 Task: Look for space in Knjazevac, Serbia from 5th June, 2023 to 16th June, 2023 for 2 adults in price range Rs.7000 to Rs.15000. Place can be entire place with 1  bedroom having 1 bed and 1 bathroom. Property type can be house, flat, guest house, hotel. Booking option can be shelf check-in. Required host language is English.
Action: Mouse moved to (481, 96)
Screenshot: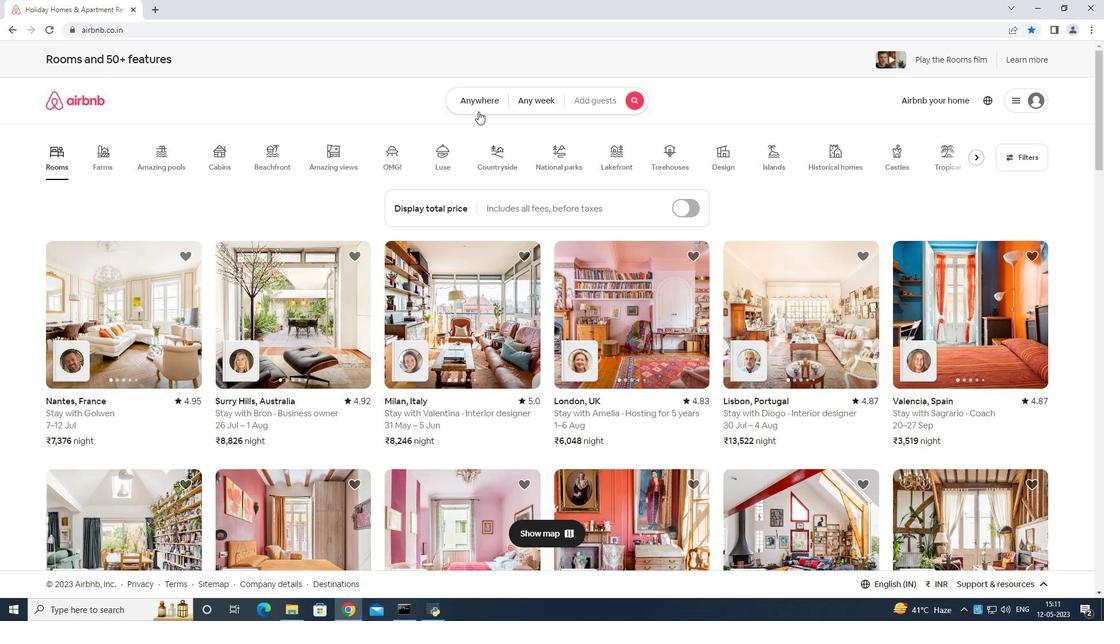 
Action: Mouse pressed left at (481, 96)
Screenshot: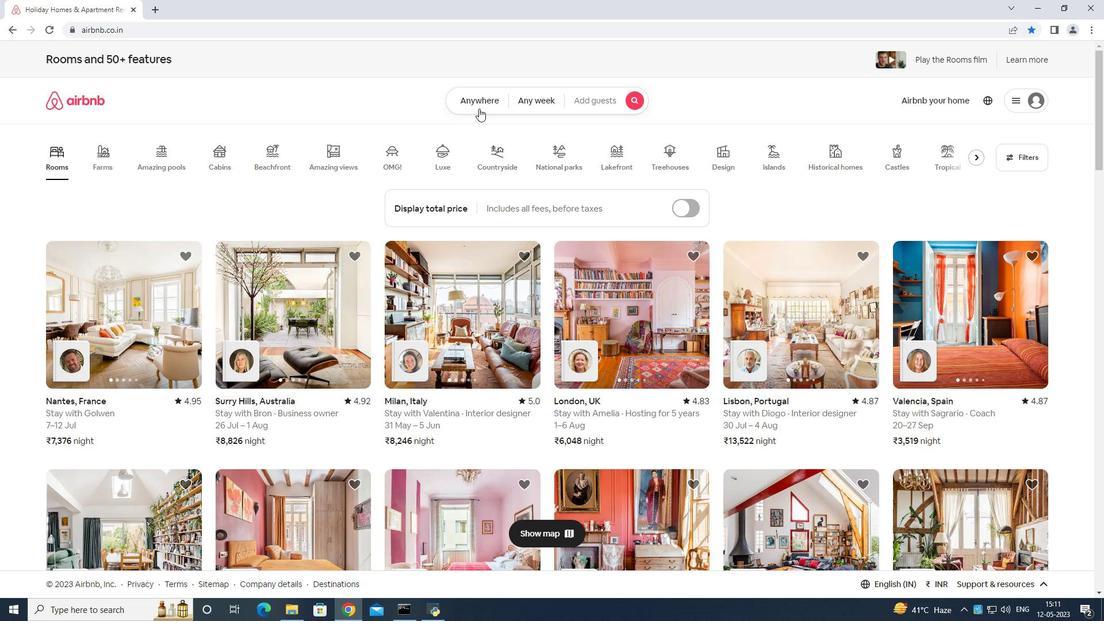 
Action: Mouse moved to (455, 143)
Screenshot: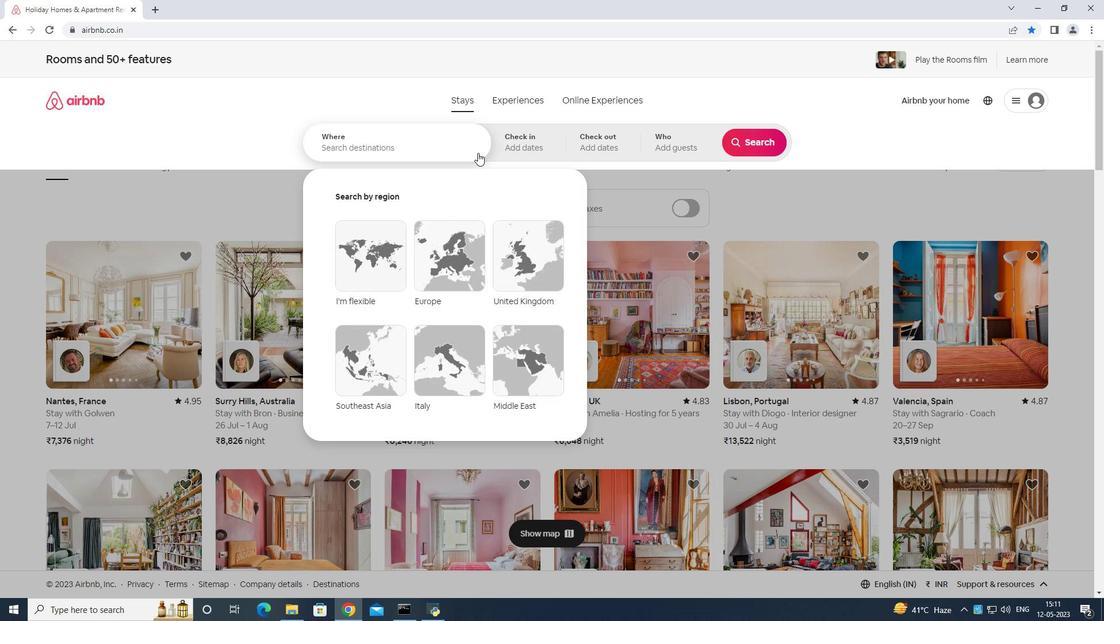 
Action: Mouse pressed left at (455, 143)
Screenshot: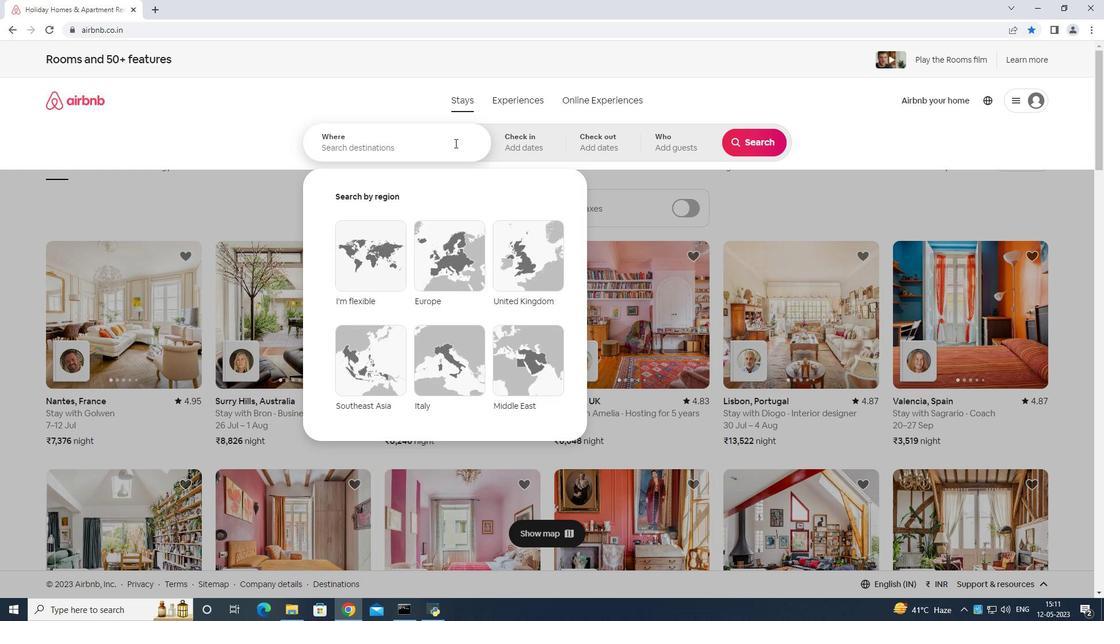 
Action: Mouse moved to (454, 142)
Screenshot: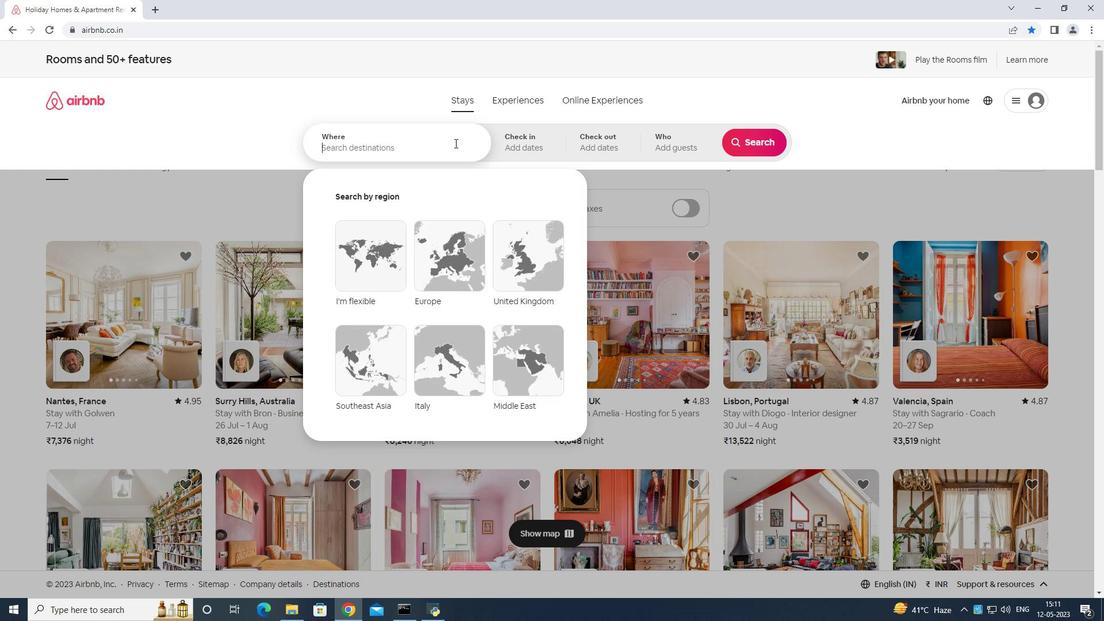 
Action: Key pressed <Key.shift>Kna<Key.backspace>jazec<Key.backspace>vak<Key.space>serbia<Key.enter>
Screenshot: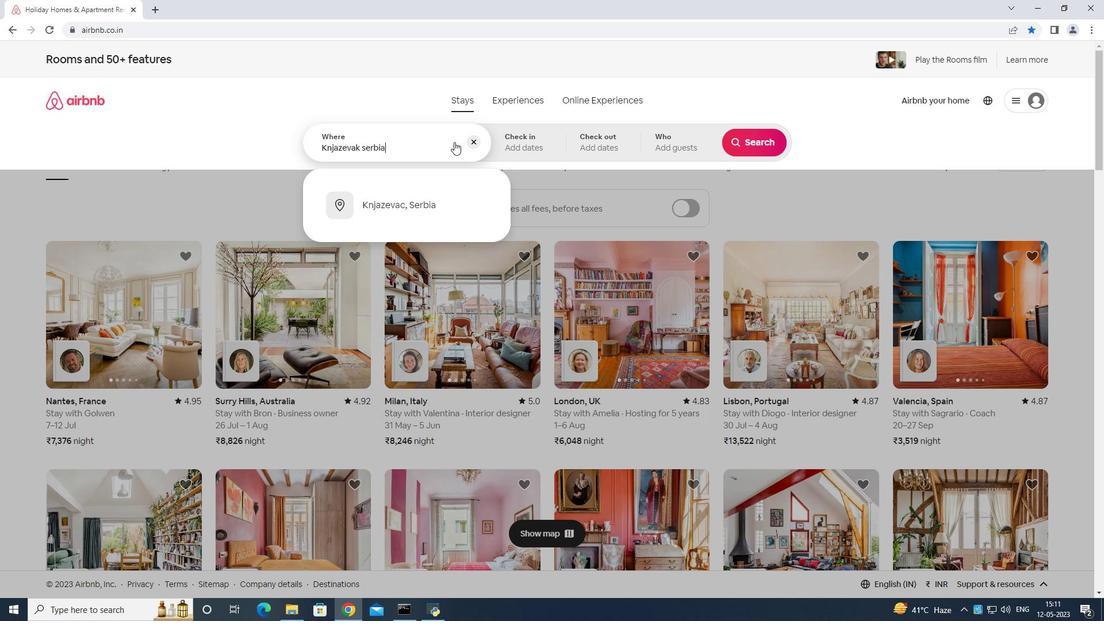 
Action: Mouse moved to (603, 309)
Screenshot: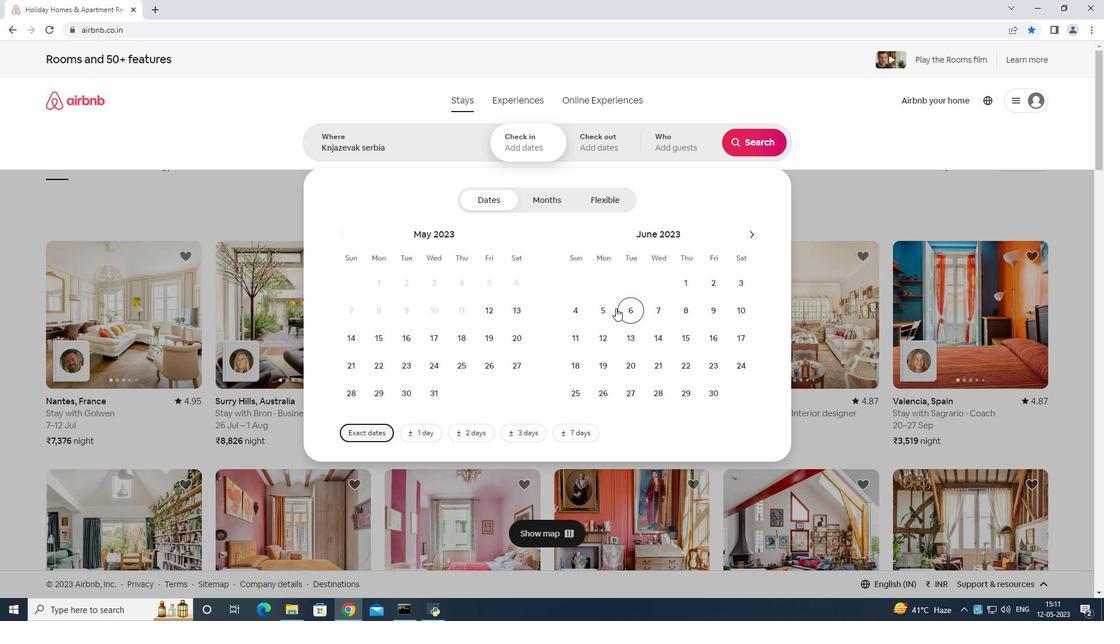 
Action: Mouse pressed left at (603, 309)
Screenshot: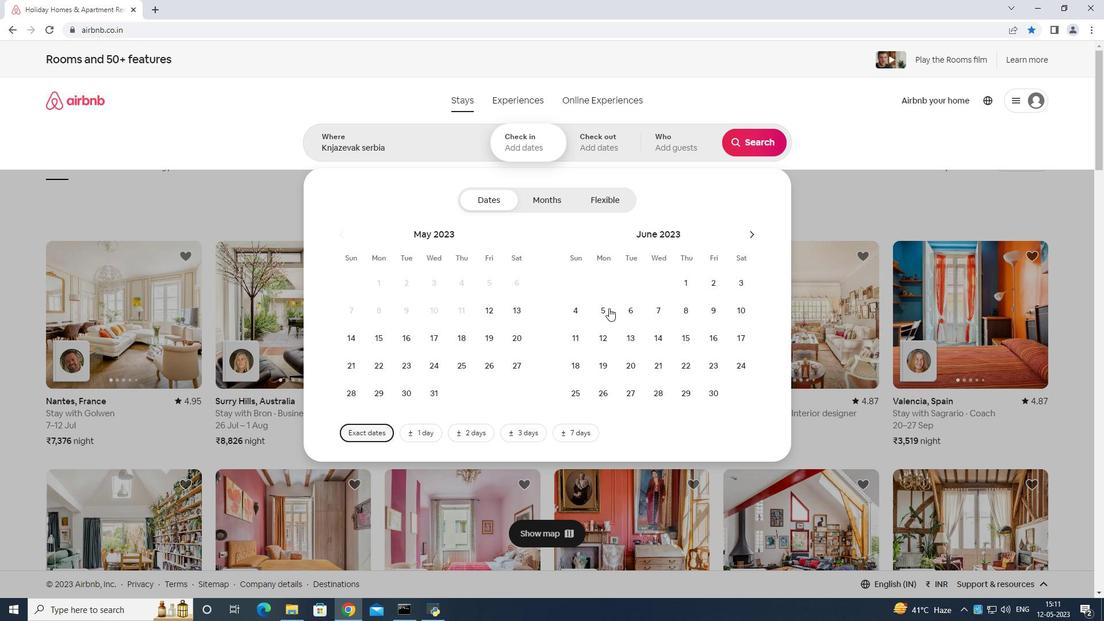 
Action: Mouse moved to (715, 333)
Screenshot: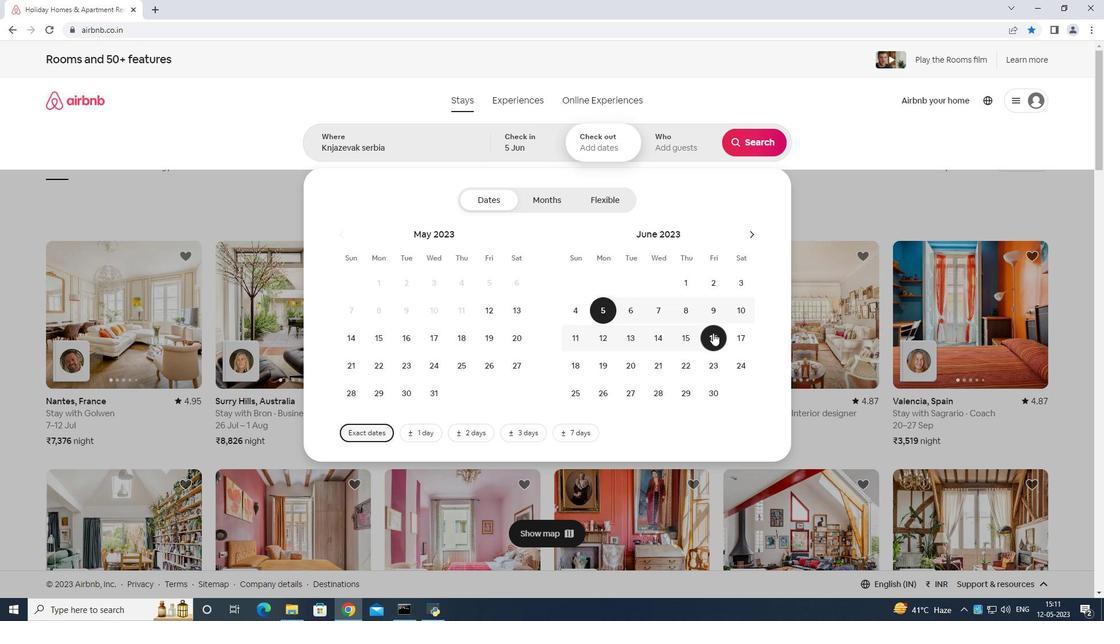 
Action: Mouse pressed left at (715, 333)
Screenshot: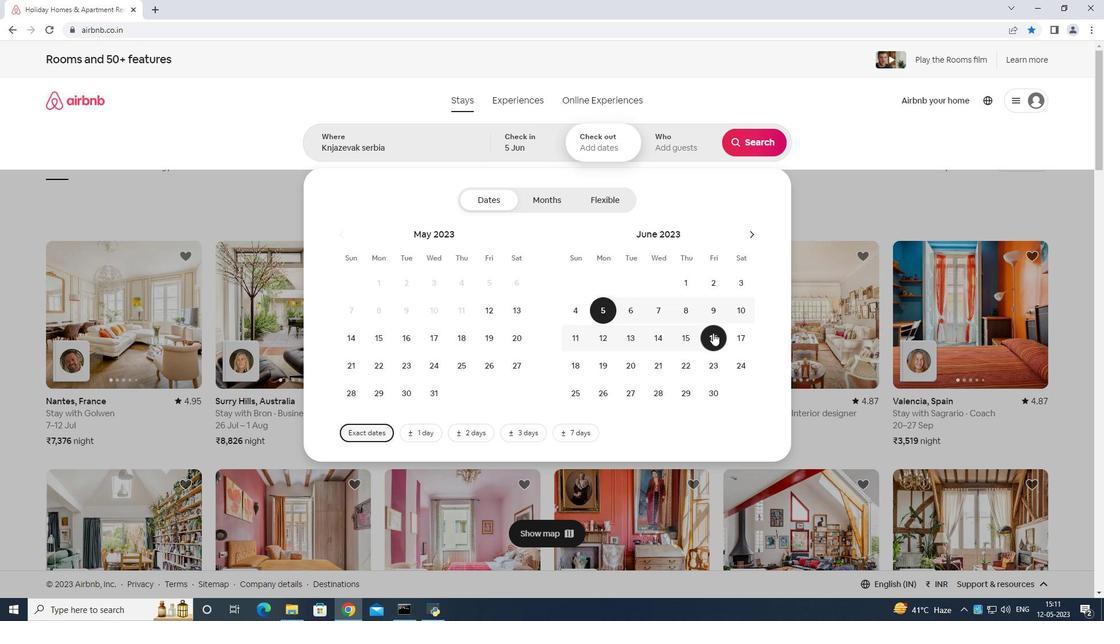 
Action: Mouse moved to (679, 140)
Screenshot: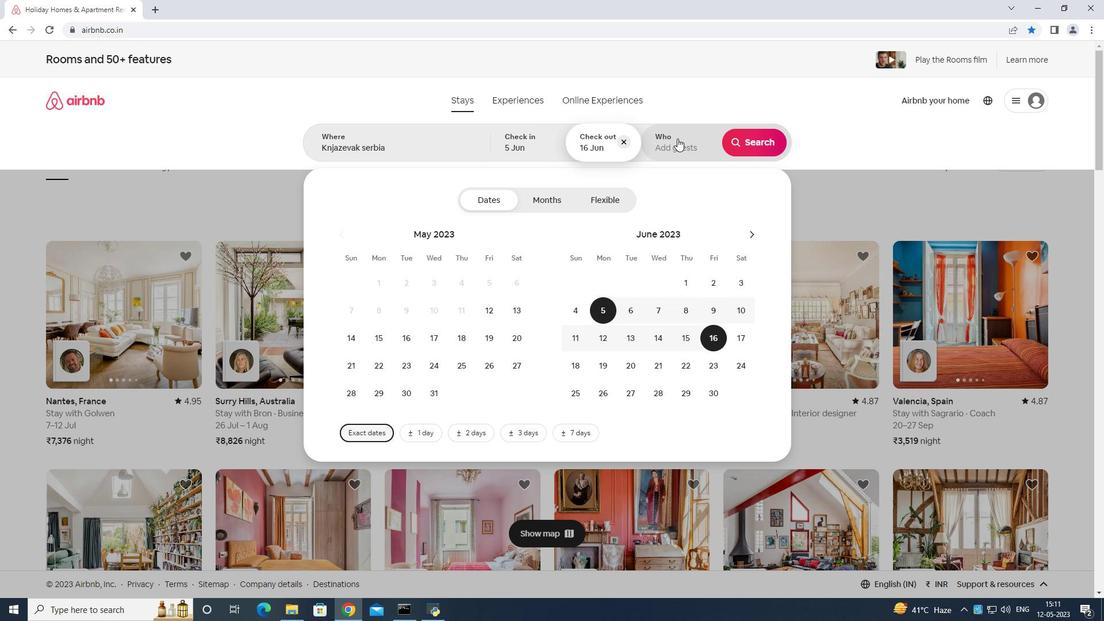 
Action: Mouse pressed left at (679, 140)
Screenshot: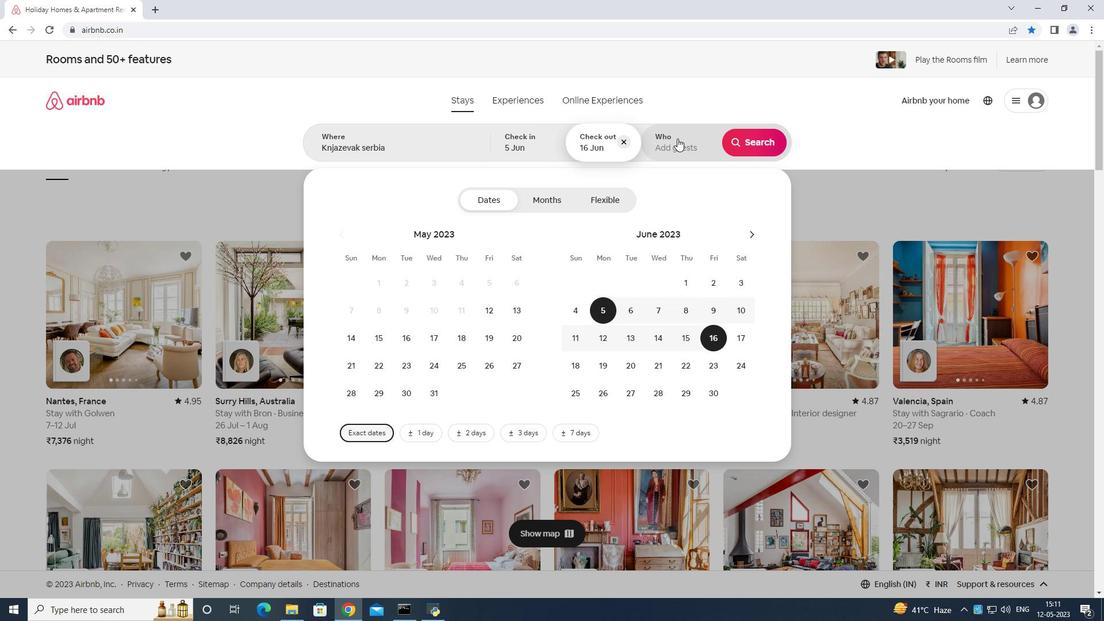 
Action: Mouse moved to (763, 205)
Screenshot: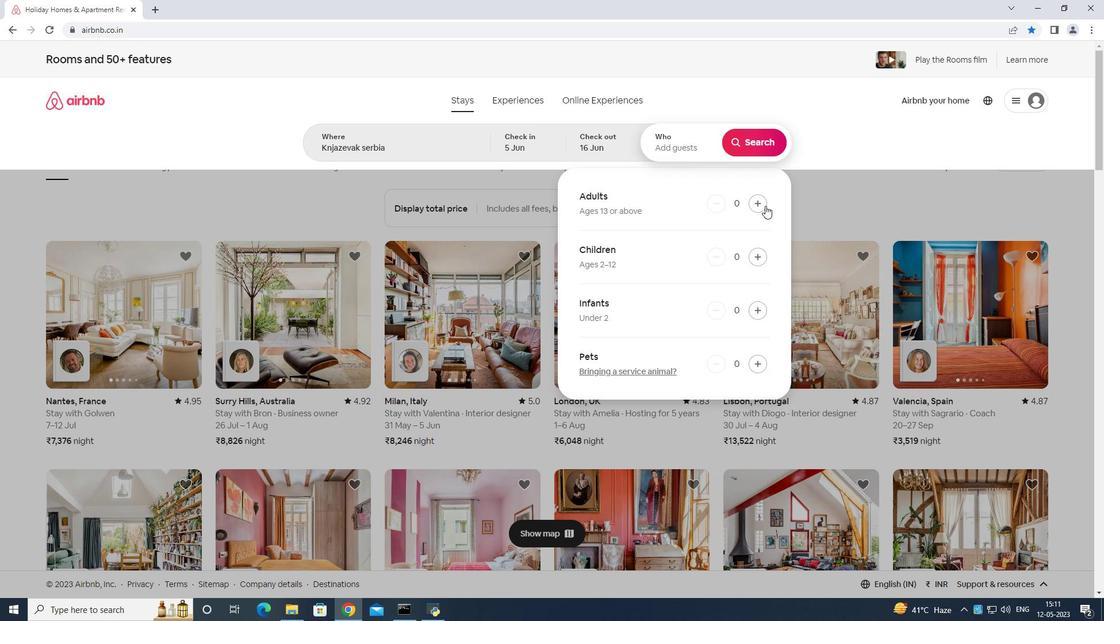 
Action: Mouse pressed left at (763, 205)
Screenshot: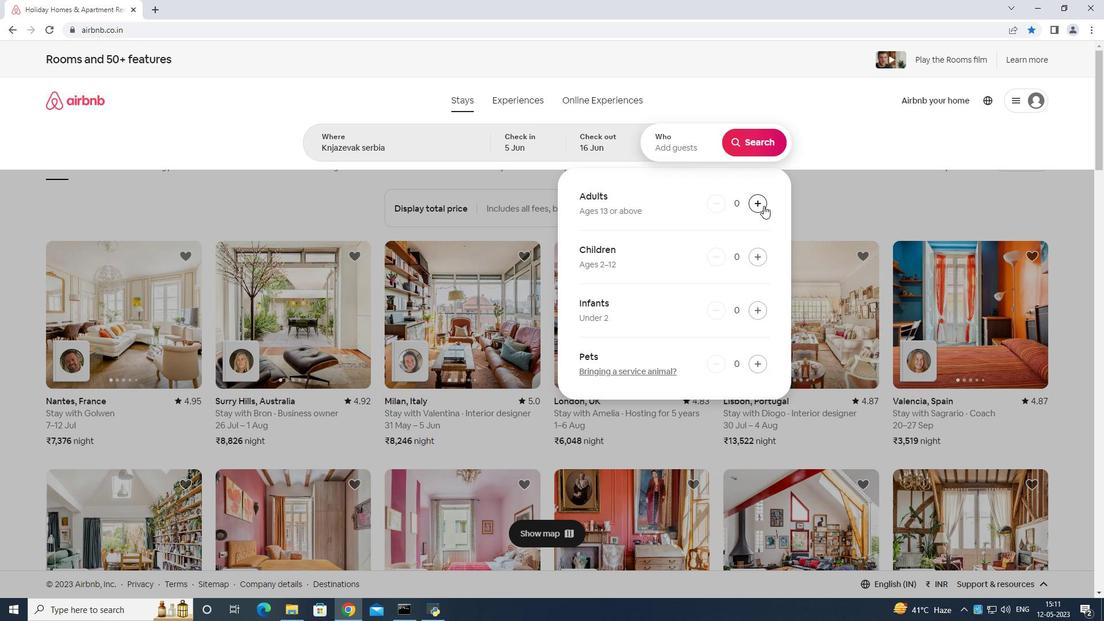 
Action: Mouse moved to (759, 202)
Screenshot: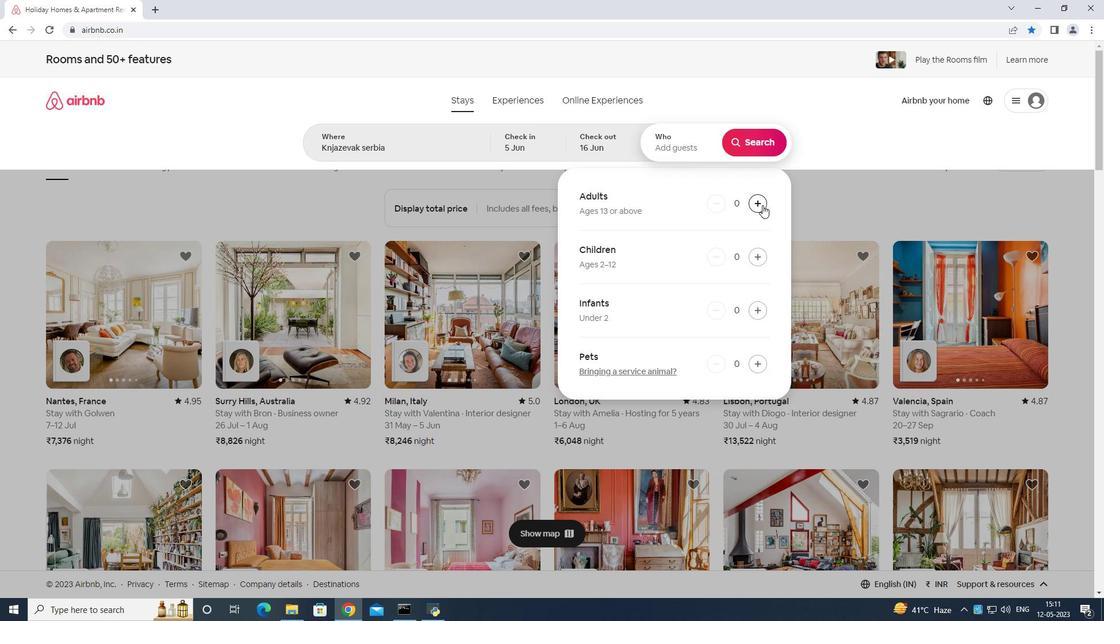 
Action: Mouse pressed left at (759, 202)
Screenshot: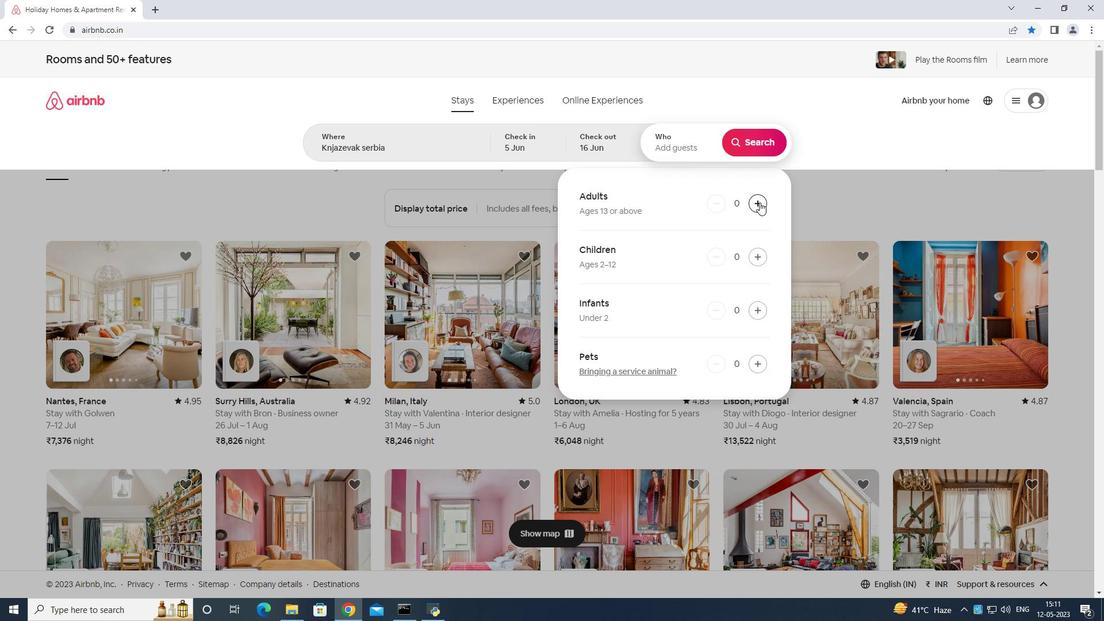 
Action: Mouse moved to (744, 141)
Screenshot: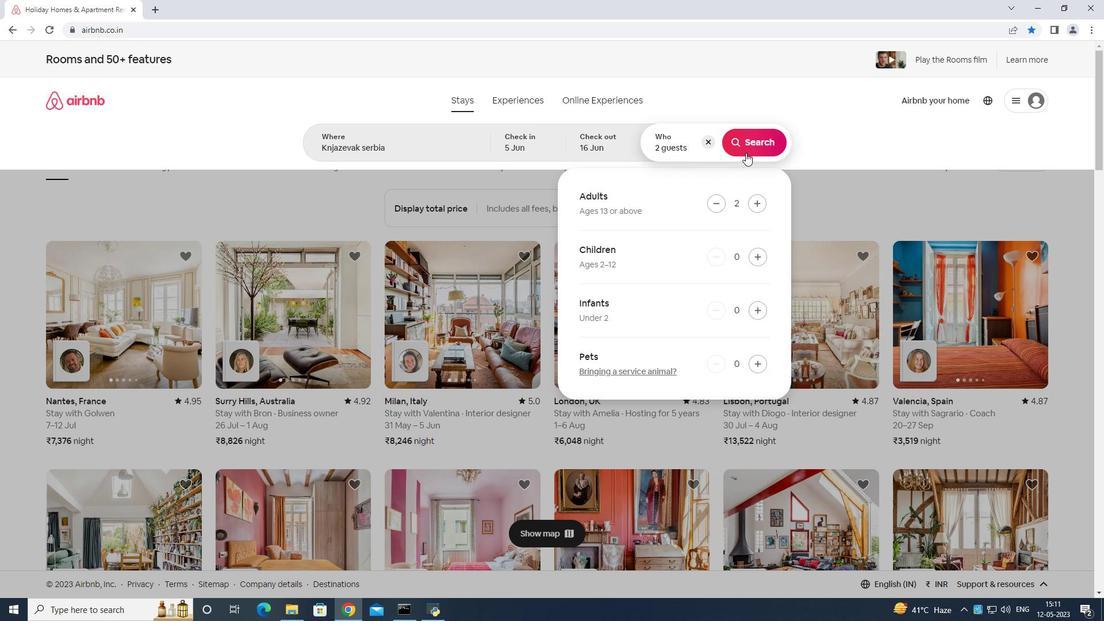 
Action: Mouse pressed left at (744, 141)
Screenshot: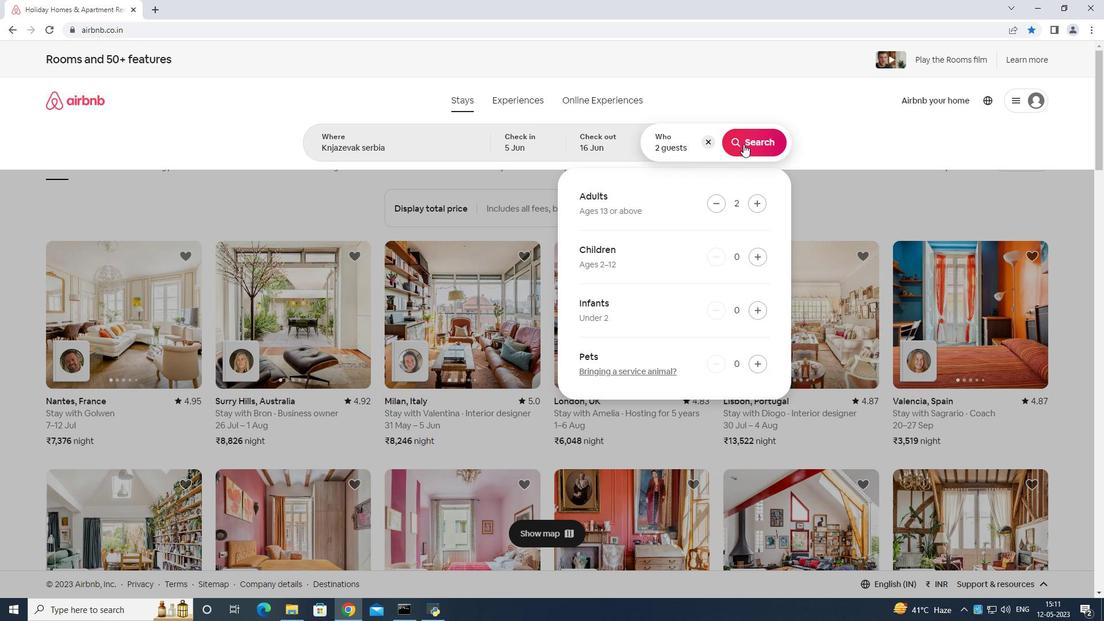 
Action: Mouse moved to (1033, 107)
Screenshot: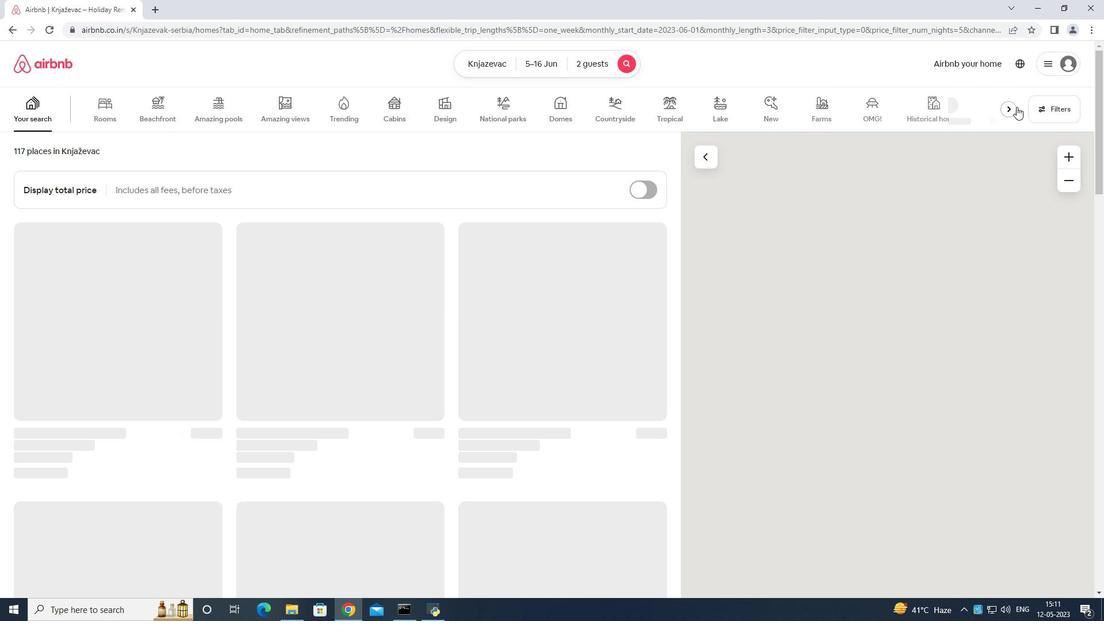 
Action: Mouse pressed left at (1033, 107)
Screenshot: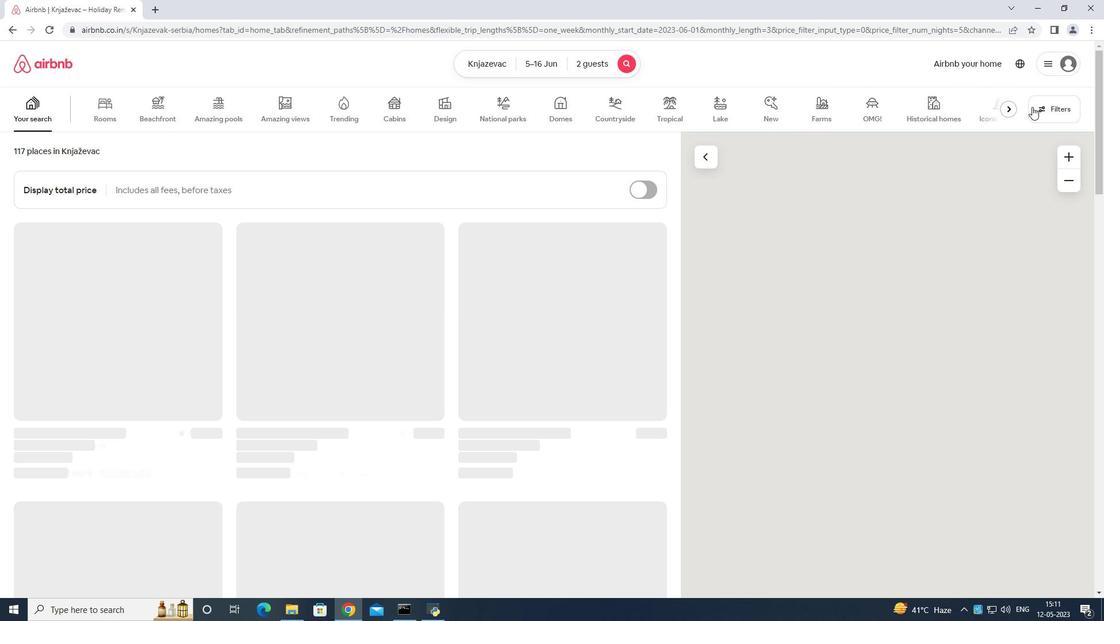 
Action: Mouse moved to (436, 386)
Screenshot: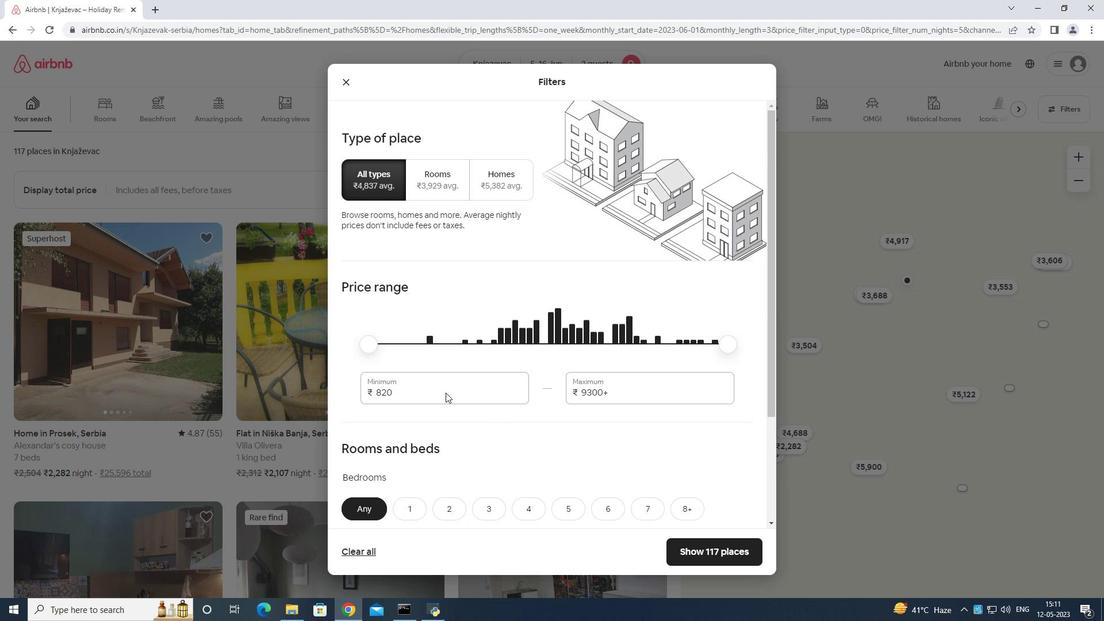 
Action: Mouse pressed left at (436, 386)
Screenshot: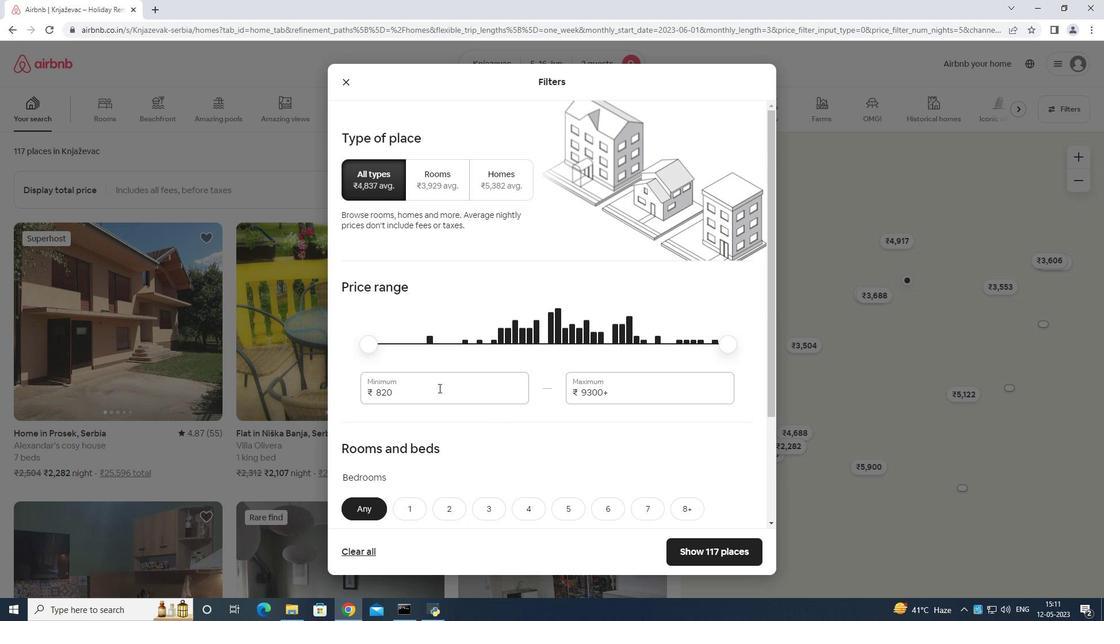 
Action: Mouse moved to (443, 373)
Screenshot: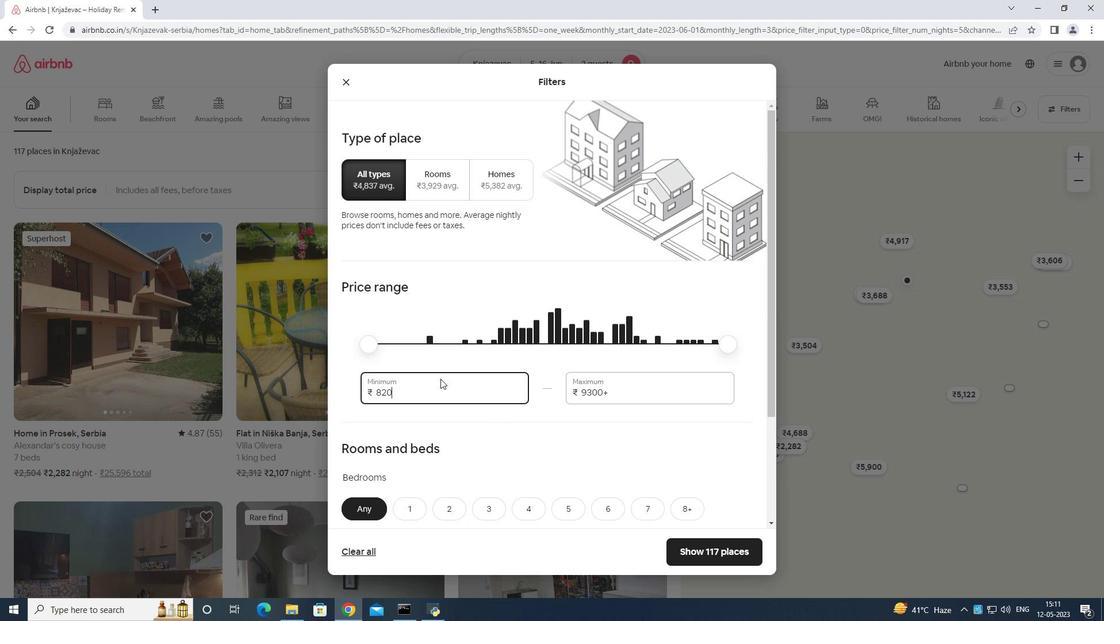 
Action: Key pressed <Key.backspace>
Screenshot: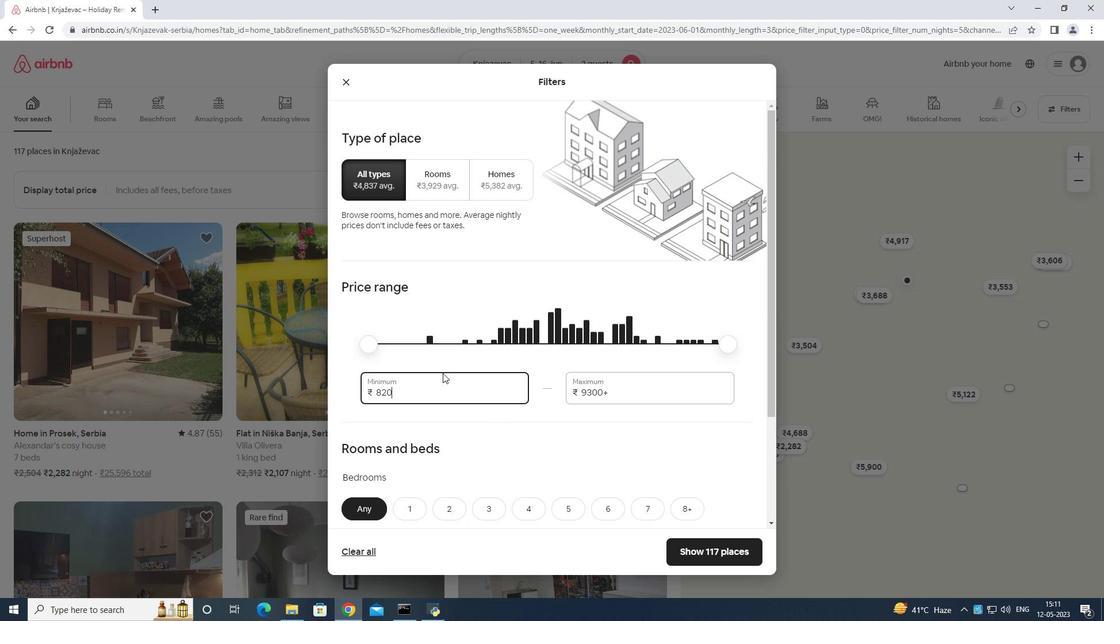 
Action: Mouse moved to (443, 373)
Screenshot: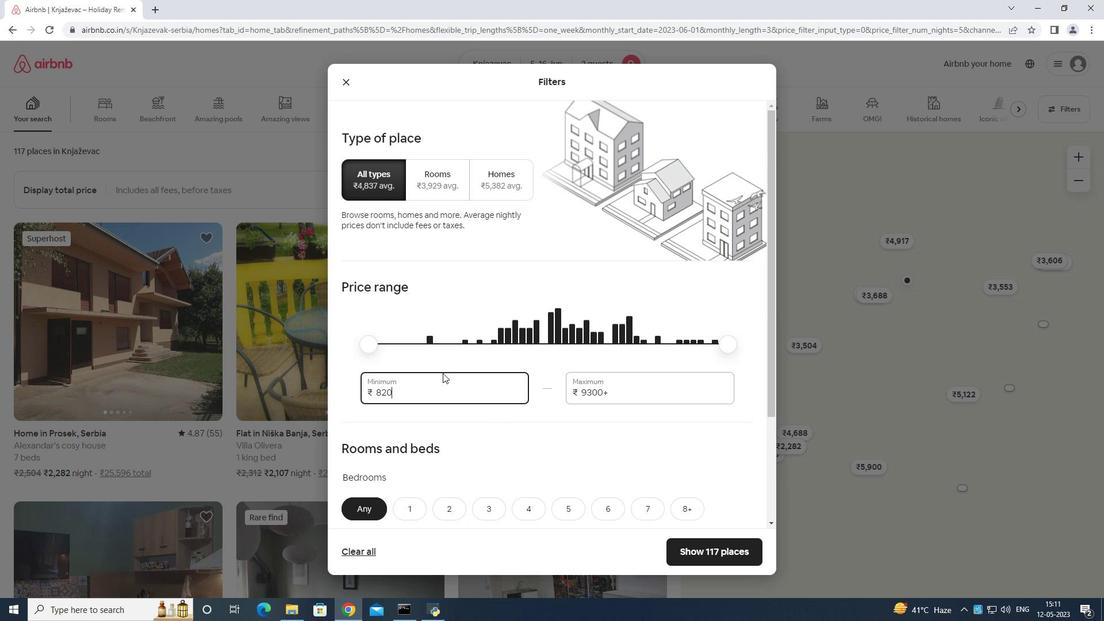 
Action: Key pressed <Key.backspace><Key.backspace><Key.backspace><Key.backspace><Key.backspace><Key.backspace><Key.backspace><Key.backspace><Key.backspace>7000
Screenshot: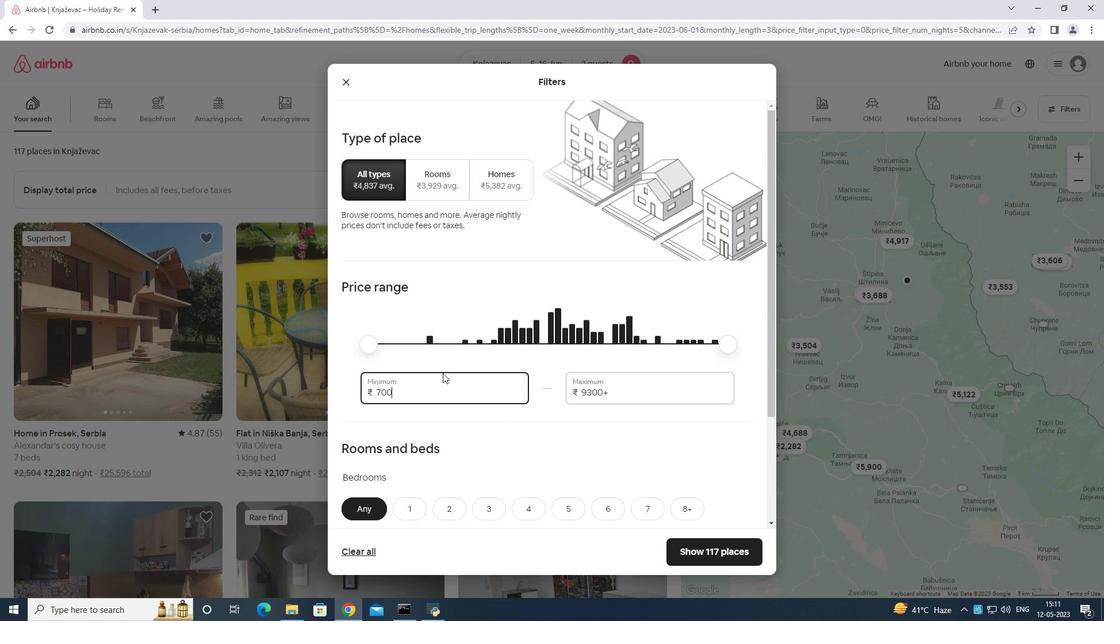 
Action: Mouse moved to (621, 375)
Screenshot: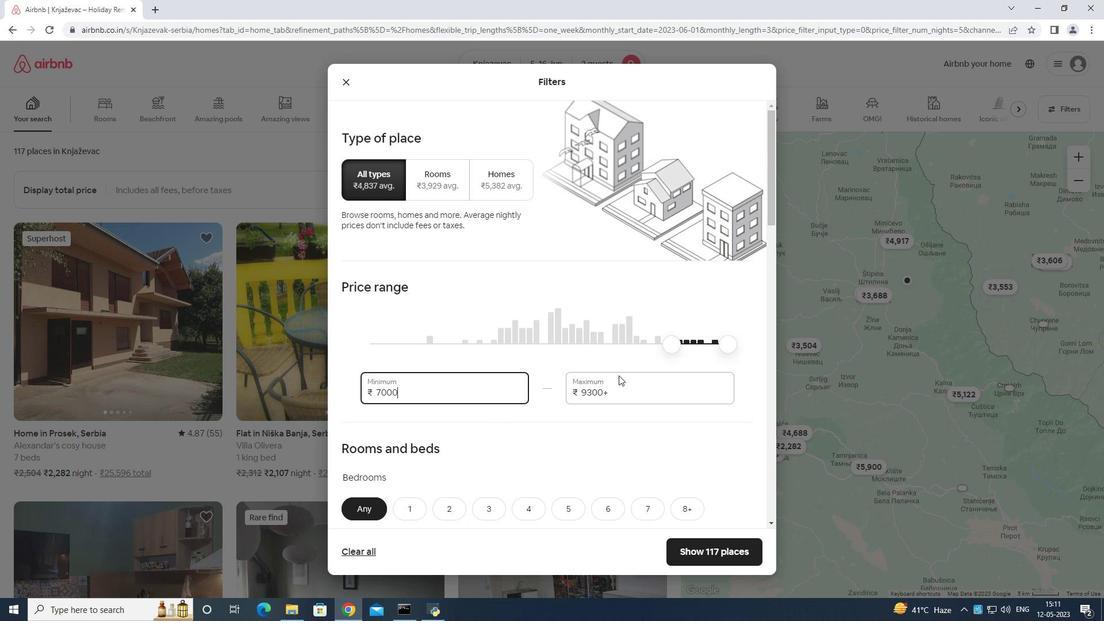 
Action: Mouse pressed left at (621, 375)
Screenshot: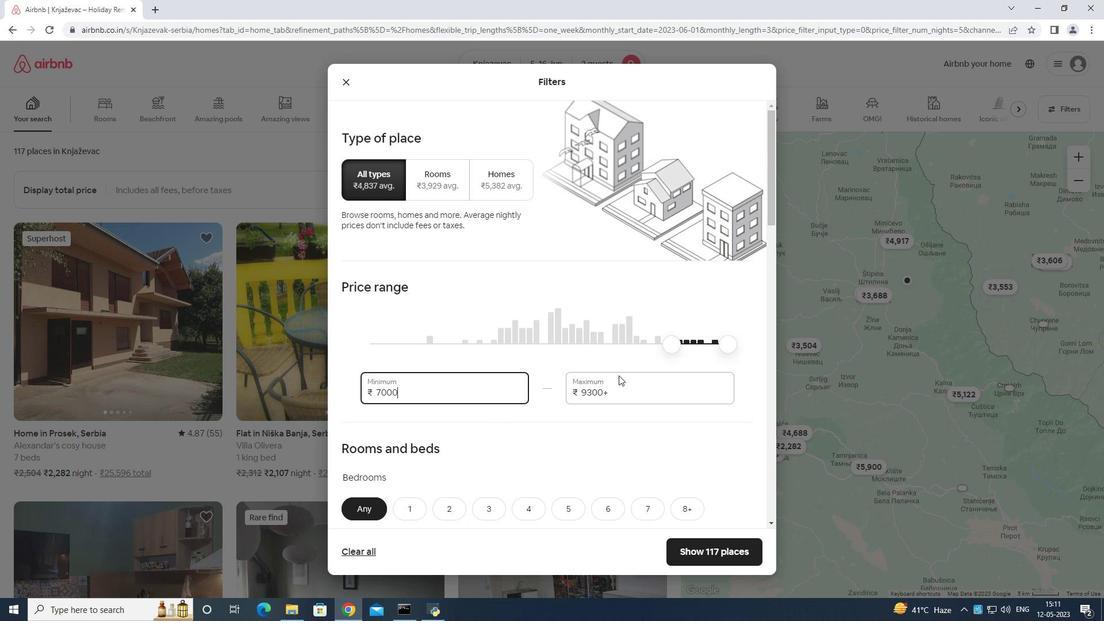 
Action: Mouse moved to (622, 375)
Screenshot: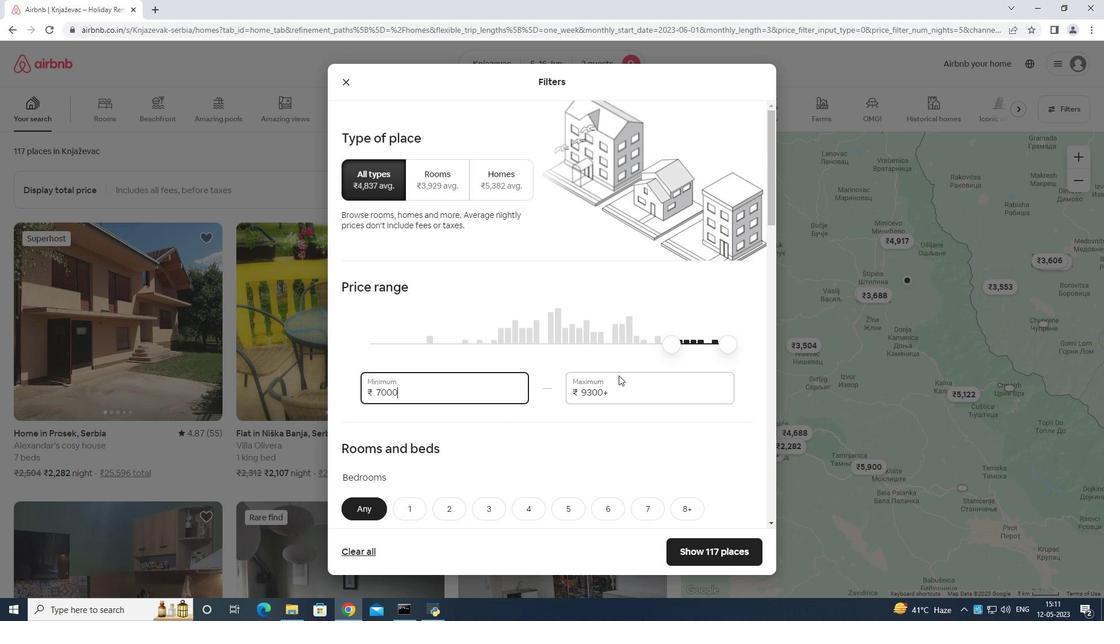 
Action: Key pressed <Key.backspace><Key.backspace><Key.backspace><Key.backspace><Key.backspace><Key.backspace><Key.backspace><Key.backspace><Key.backspace><Key.backspace><Key.backspace><Key.backspace><Key.backspace>15000
Screenshot: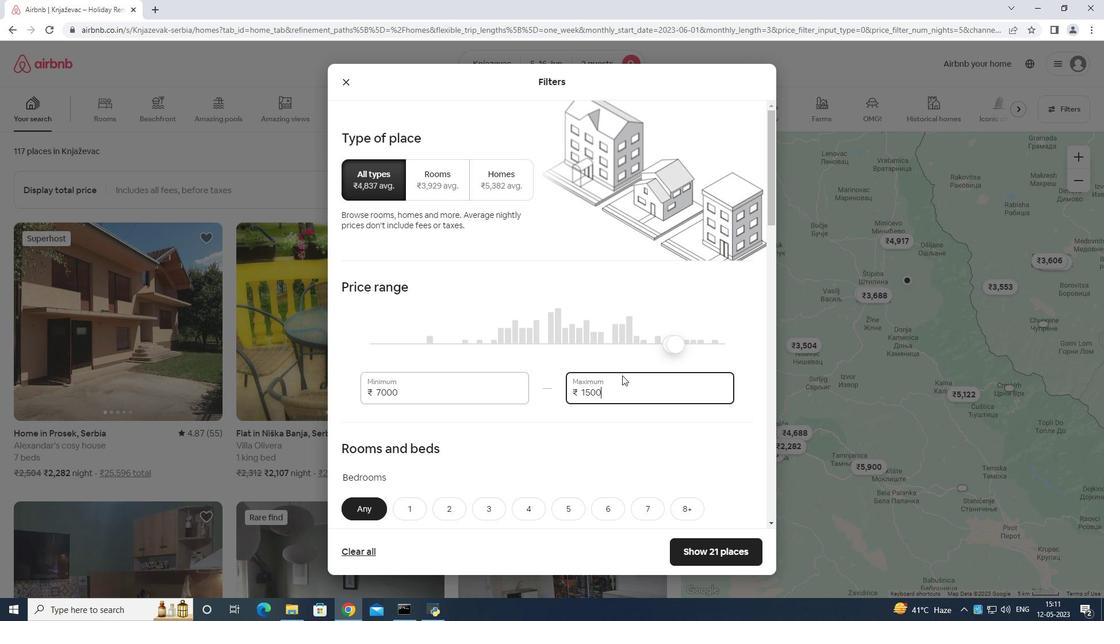 
Action: Mouse moved to (626, 377)
Screenshot: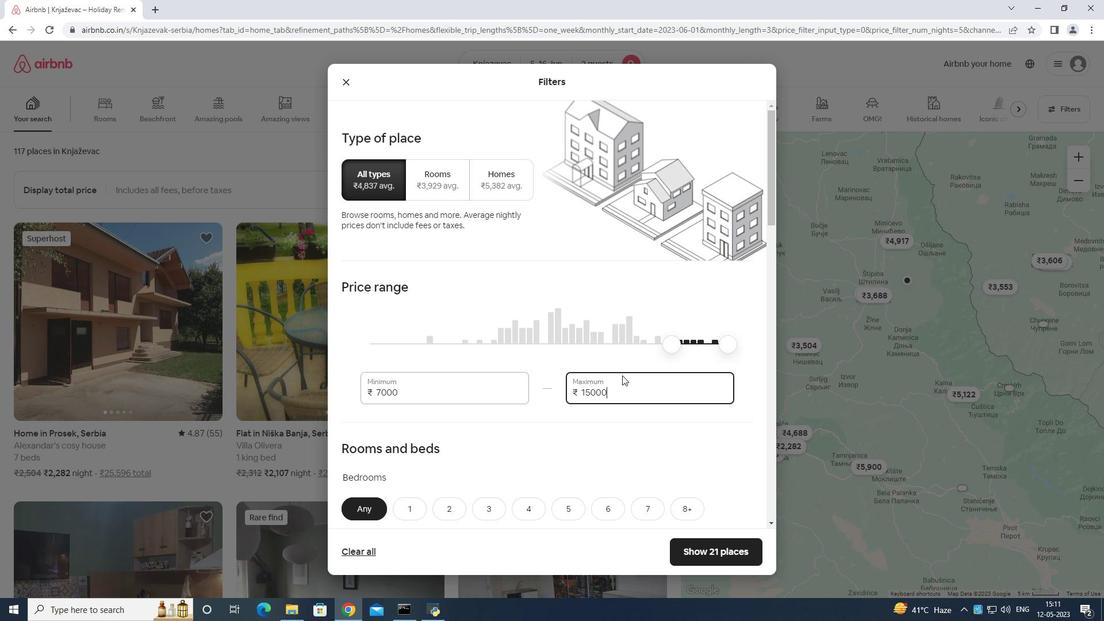 
Action: Mouse scrolled (626, 376) with delta (0, 0)
Screenshot: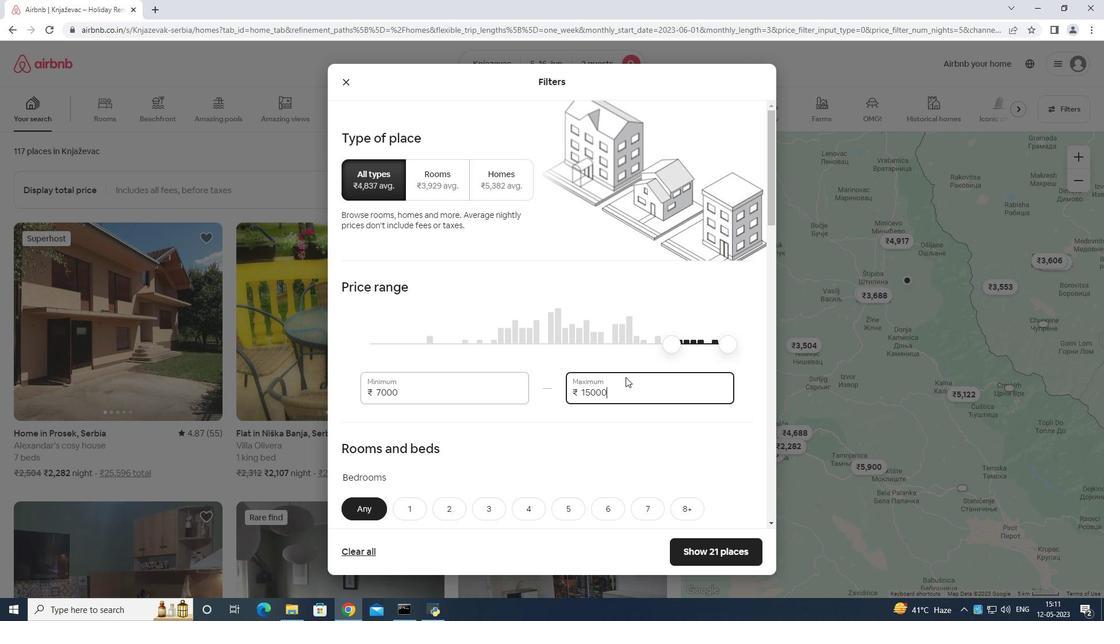 
Action: Mouse scrolled (626, 376) with delta (0, 0)
Screenshot: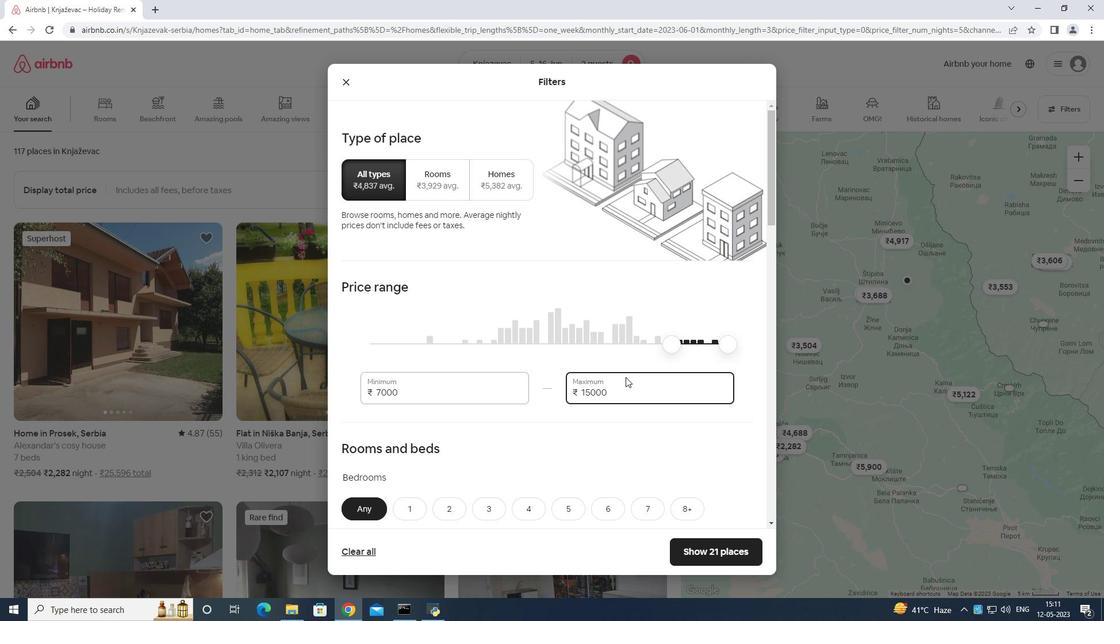 
Action: Mouse scrolled (626, 376) with delta (0, 0)
Screenshot: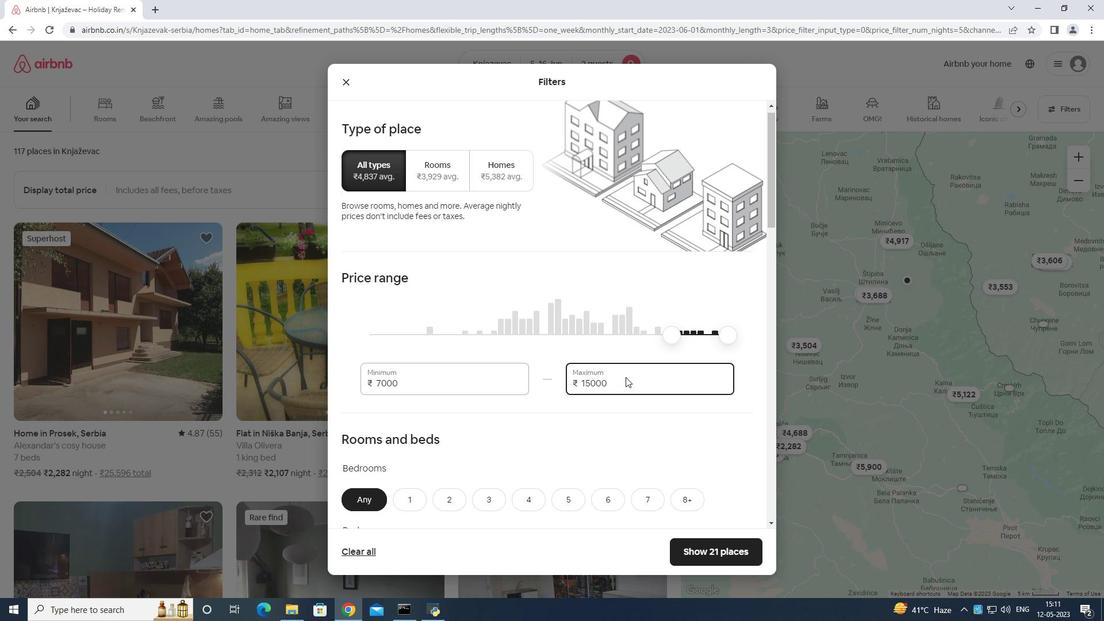 
Action: Mouse scrolled (626, 376) with delta (0, 0)
Screenshot: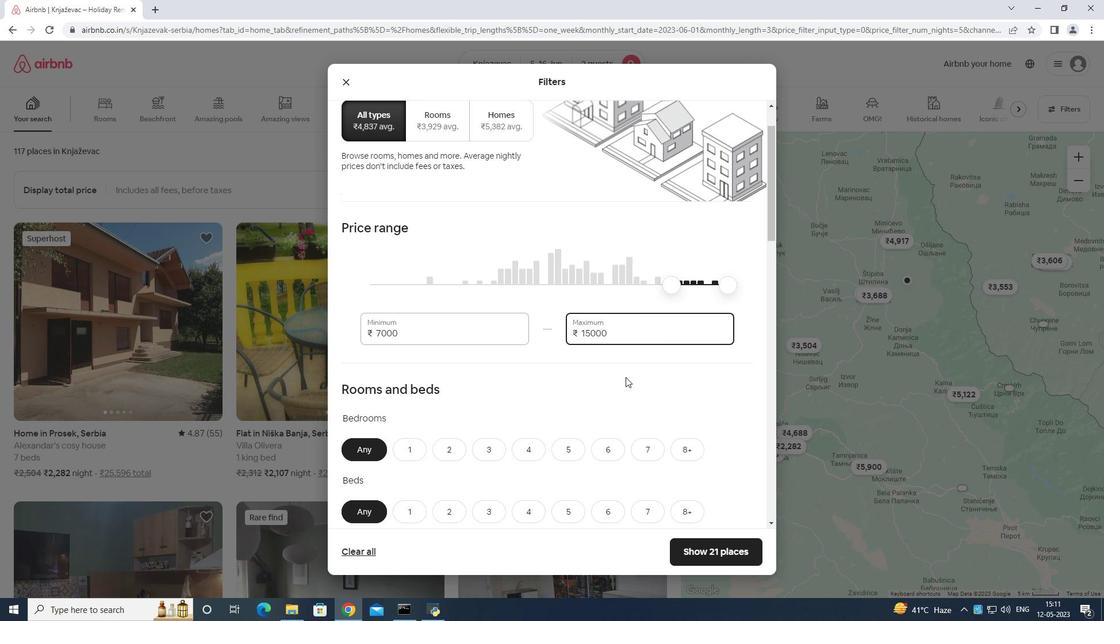 
Action: Mouse moved to (407, 276)
Screenshot: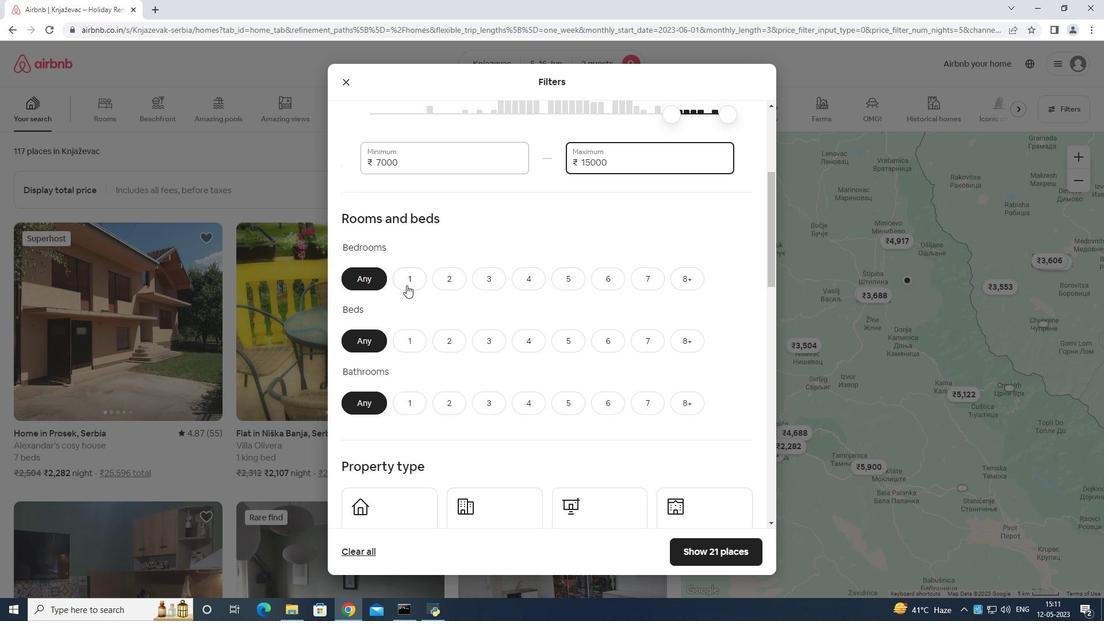 
Action: Mouse pressed left at (407, 276)
Screenshot: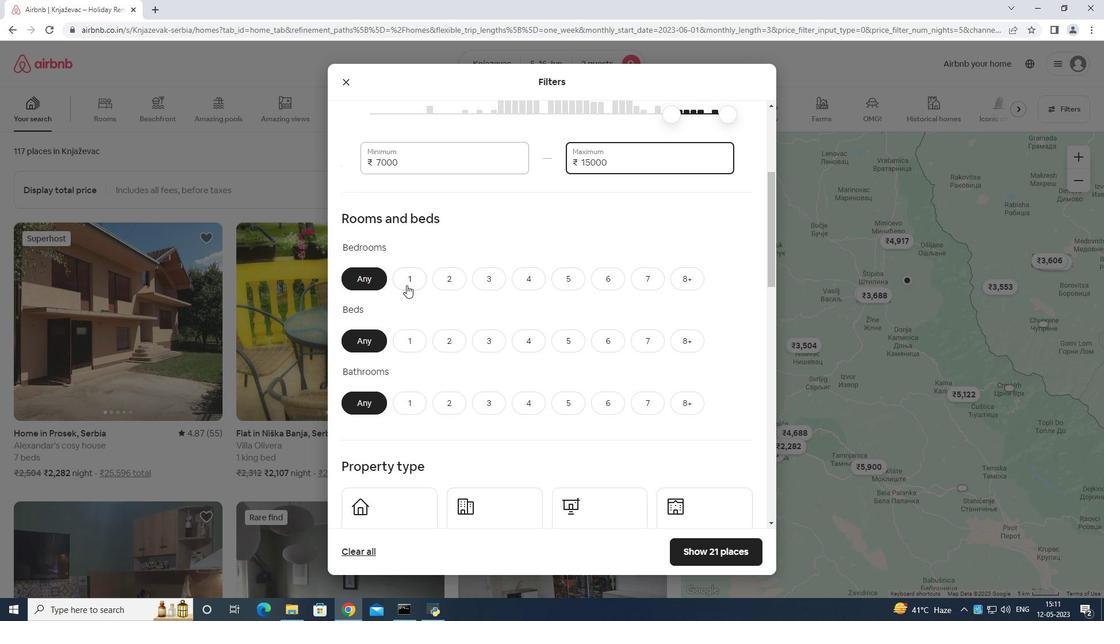 
Action: Mouse moved to (416, 336)
Screenshot: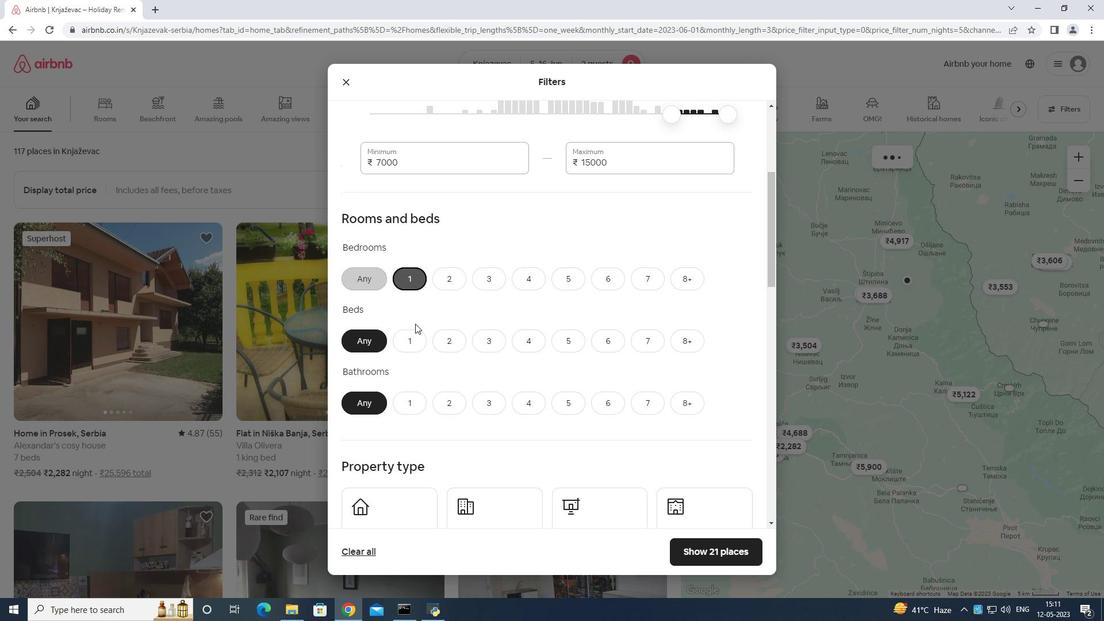 
Action: Mouse pressed left at (416, 336)
Screenshot: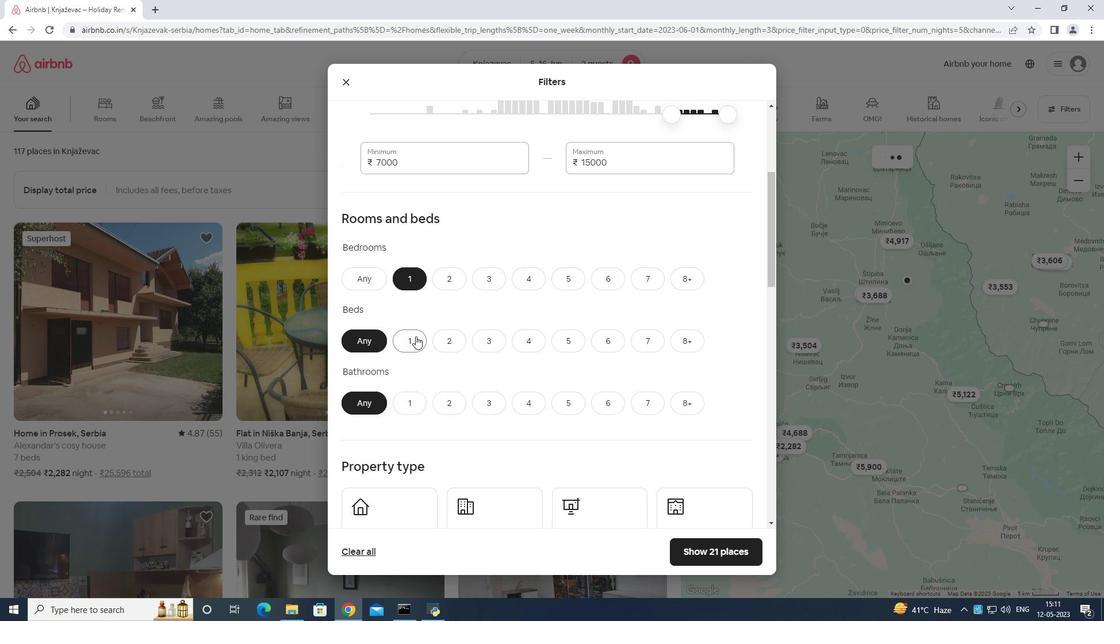 
Action: Mouse moved to (406, 400)
Screenshot: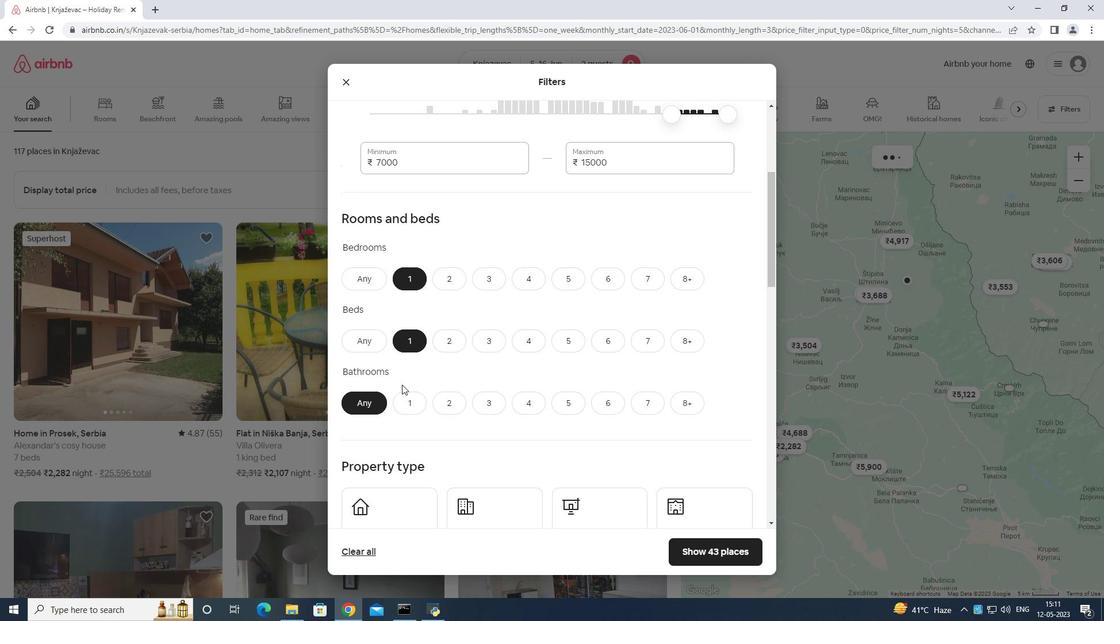 
Action: Mouse pressed left at (406, 400)
Screenshot: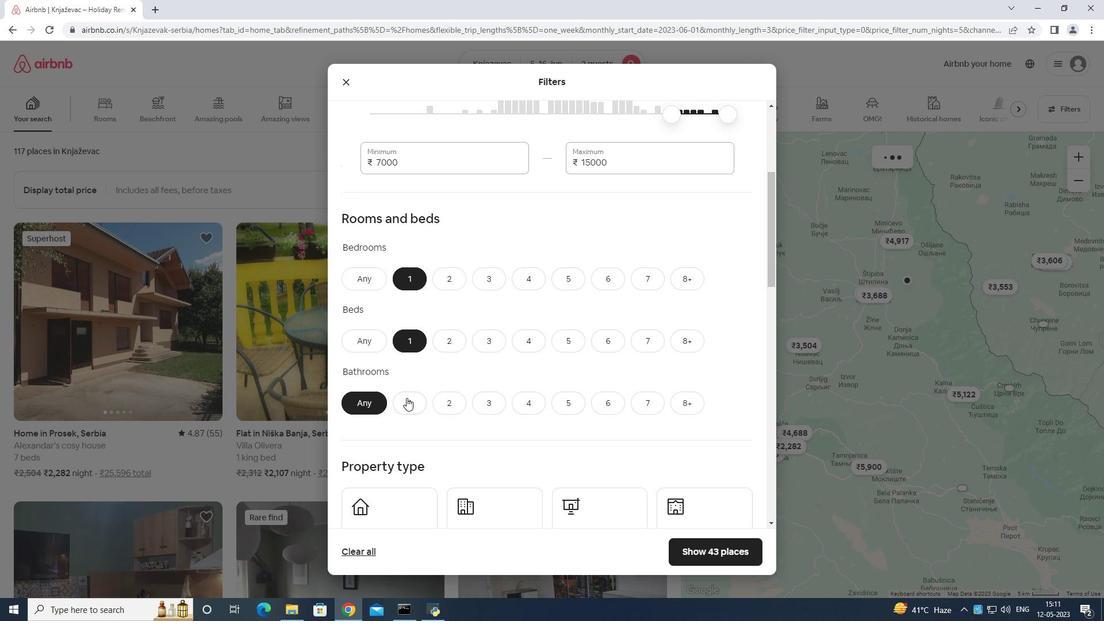 
Action: Mouse moved to (428, 375)
Screenshot: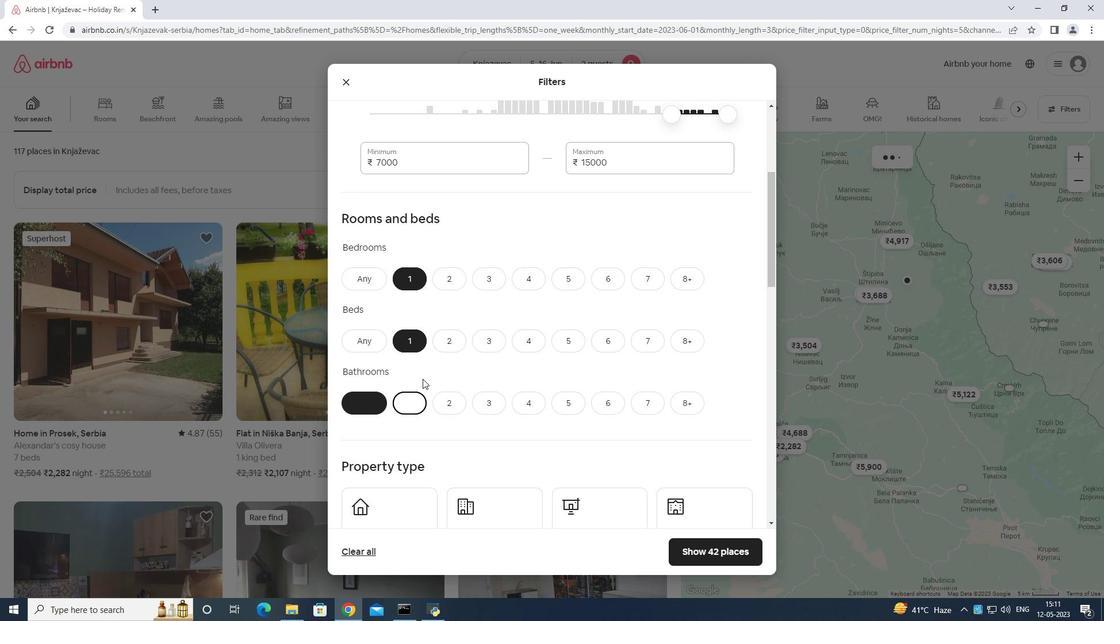 
Action: Mouse scrolled (428, 375) with delta (0, 0)
Screenshot: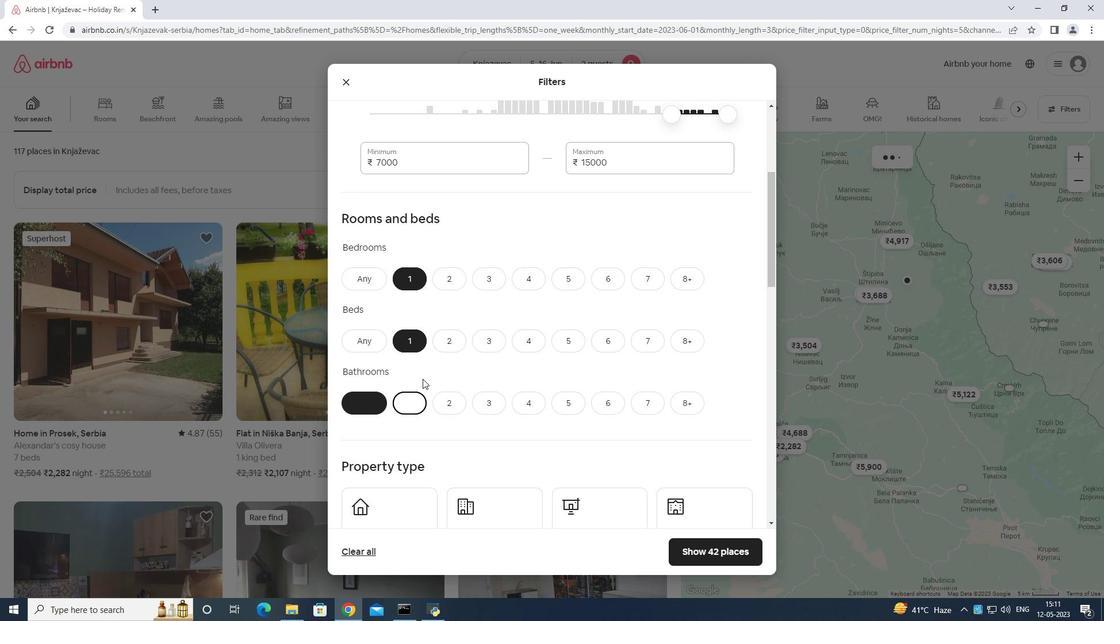 
Action: Mouse moved to (437, 372)
Screenshot: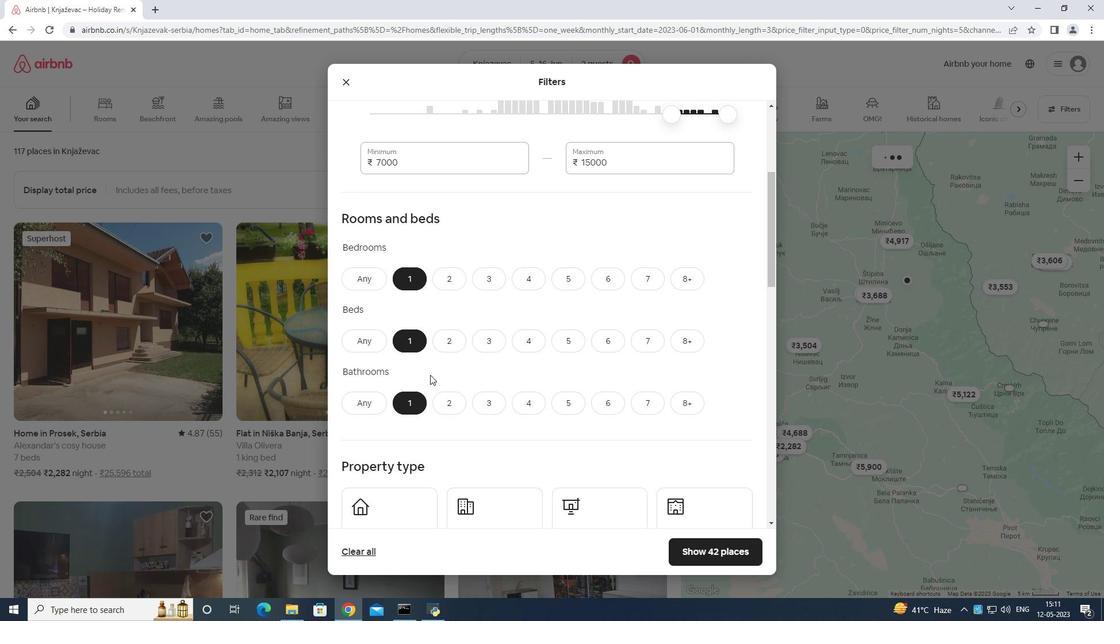 
Action: Mouse scrolled (436, 371) with delta (0, 0)
Screenshot: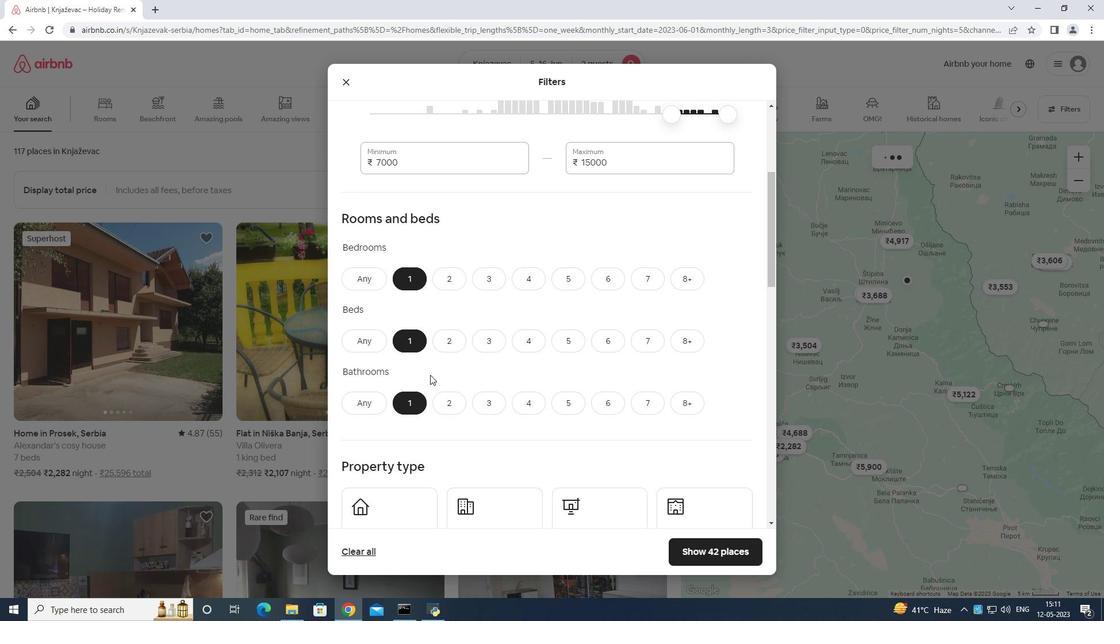 
Action: Mouse moved to (441, 370)
Screenshot: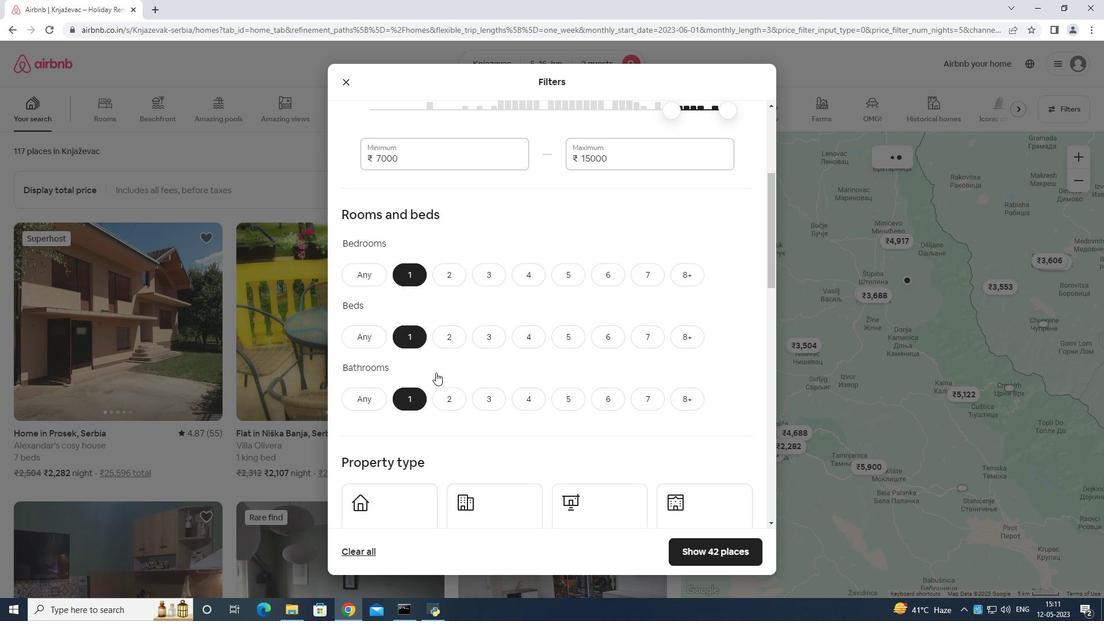 
Action: Mouse scrolled (441, 369) with delta (0, 0)
Screenshot: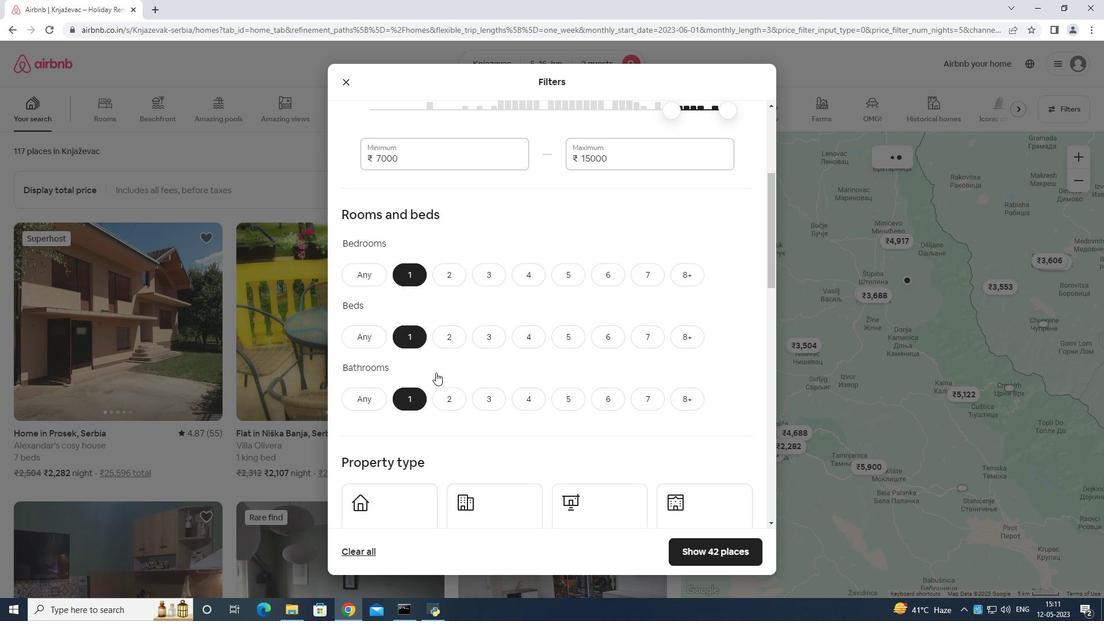 
Action: Mouse moved to (443, 368)
Screenshot: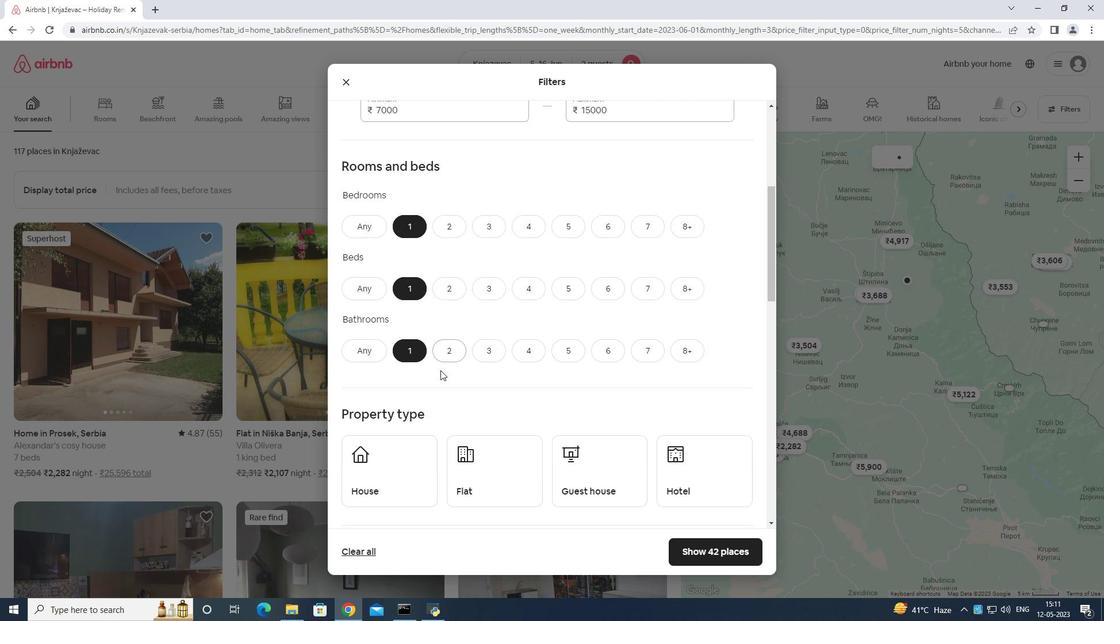 
Action: Mouse scrolled (443, 367) with delta (0, 0)
Screenshot: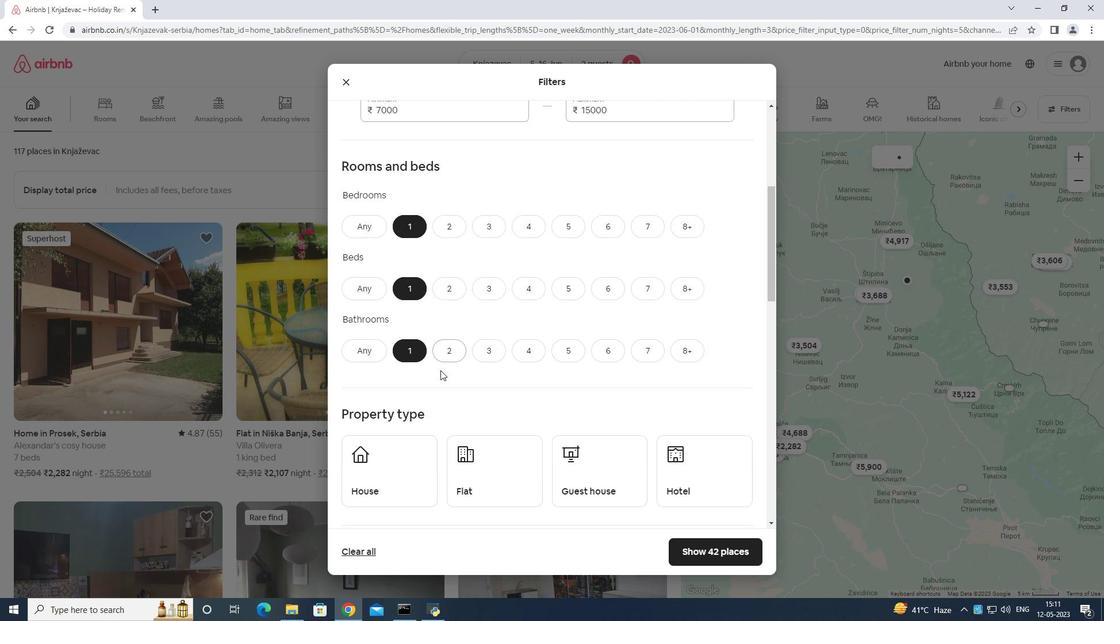 
Action: Mouse moved to (394, 302)
Screenshot: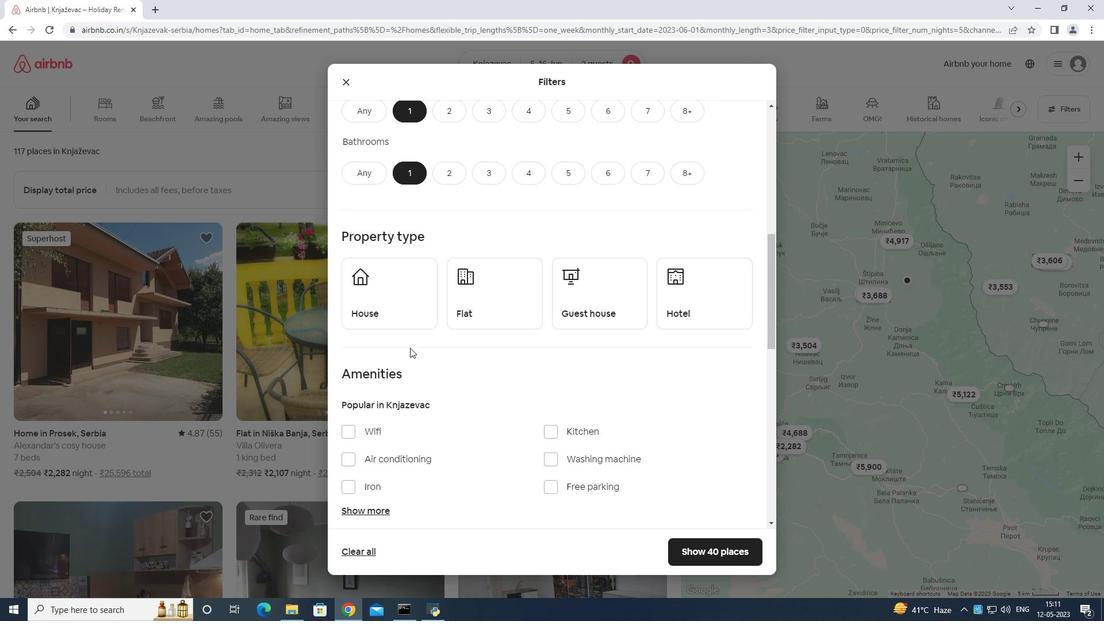 
Action: Mouse pressed left at (394, 302)
Screenshot: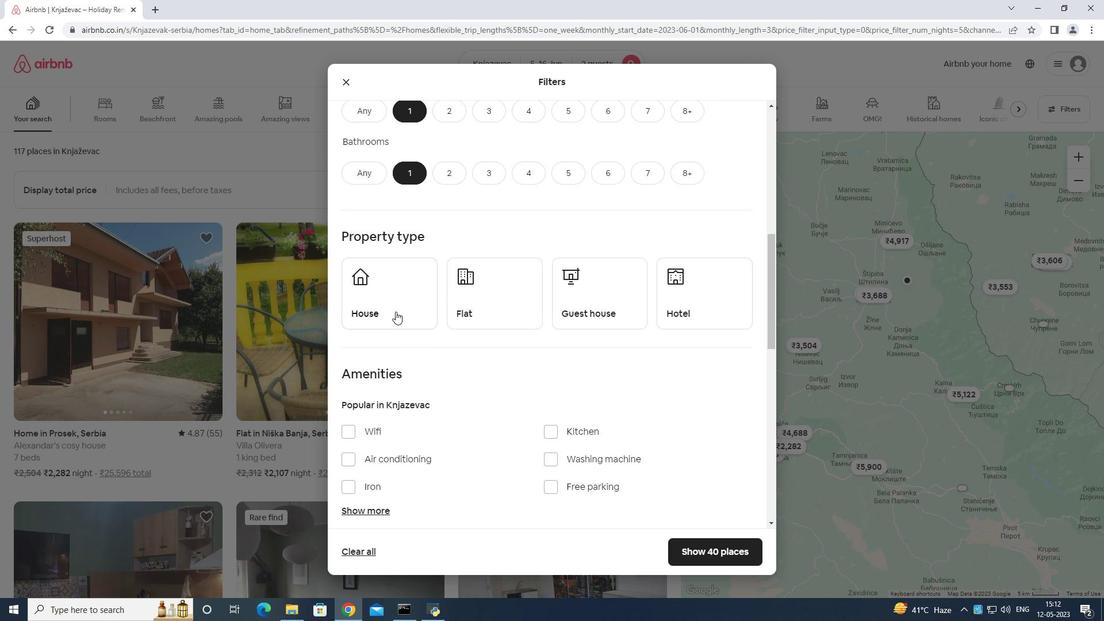 
Action: Mouse moved to (450, 286)
Screenshot: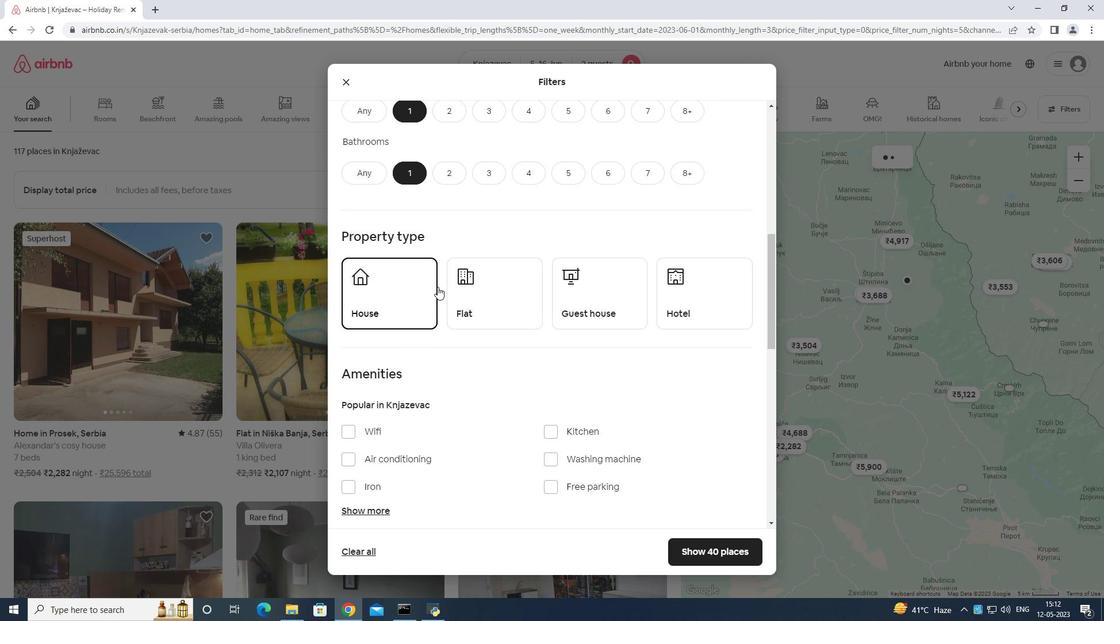 
Action: Mouse pressed left at (450, 286)
Screenshot: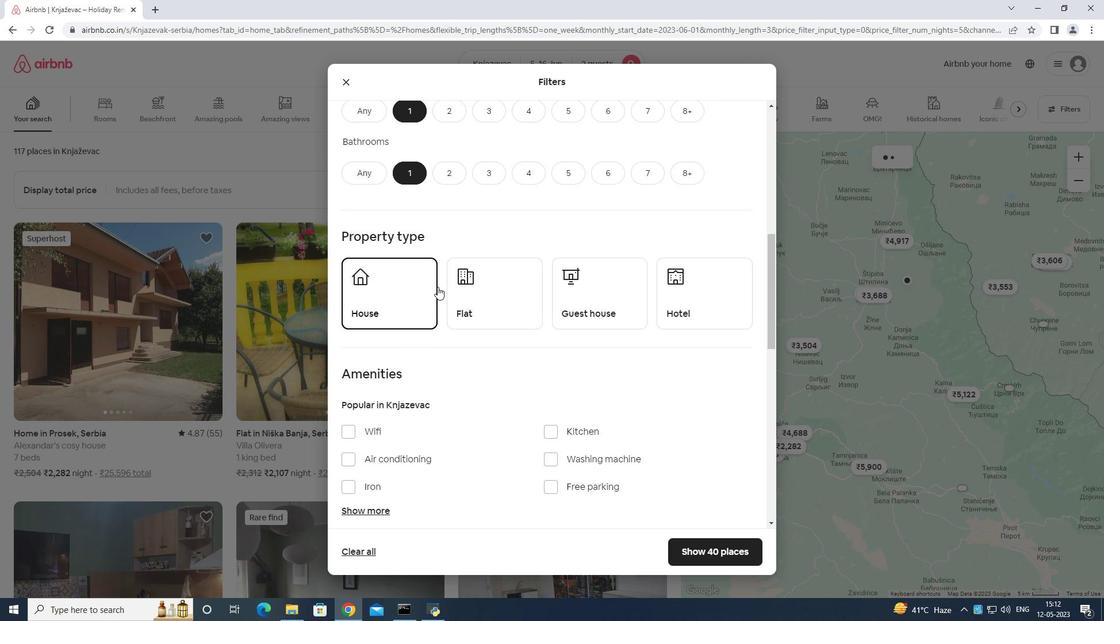 
Action: Mouse moved to (547, 288)
Screenshot: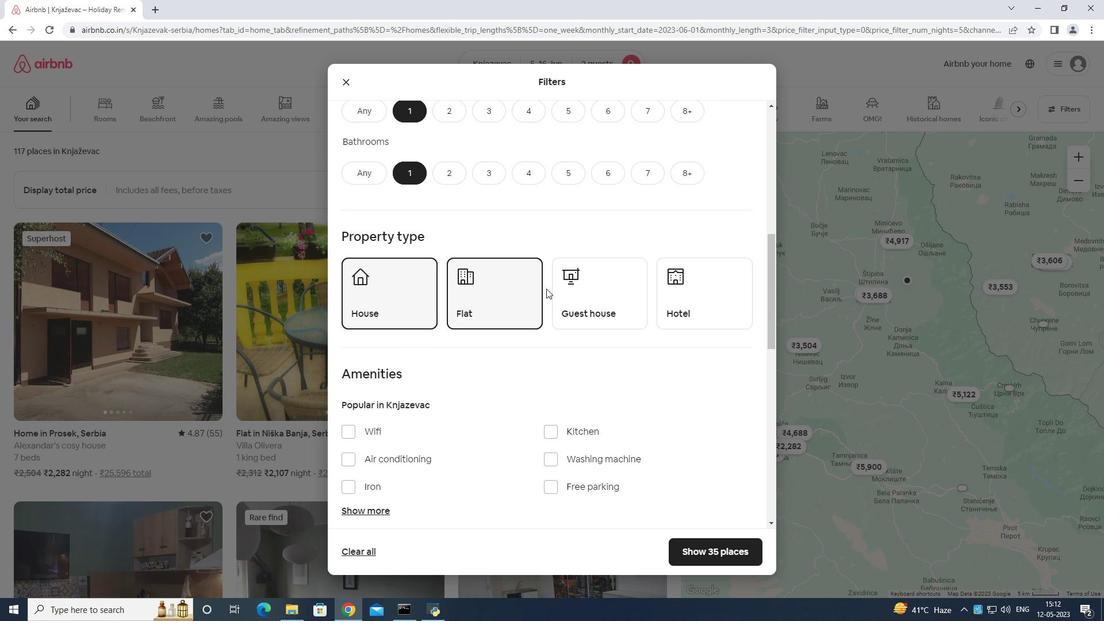 
Action: Mouse pressed left at (547, 288)
Screenshot: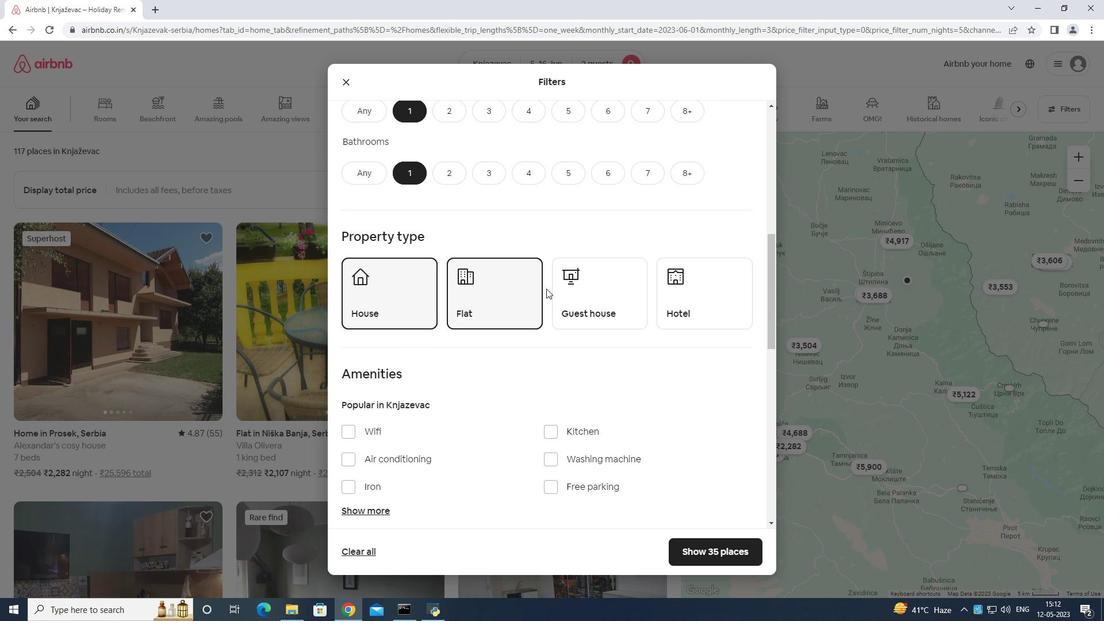 
Action: Mouse moved to (551, 288)
Screenshot: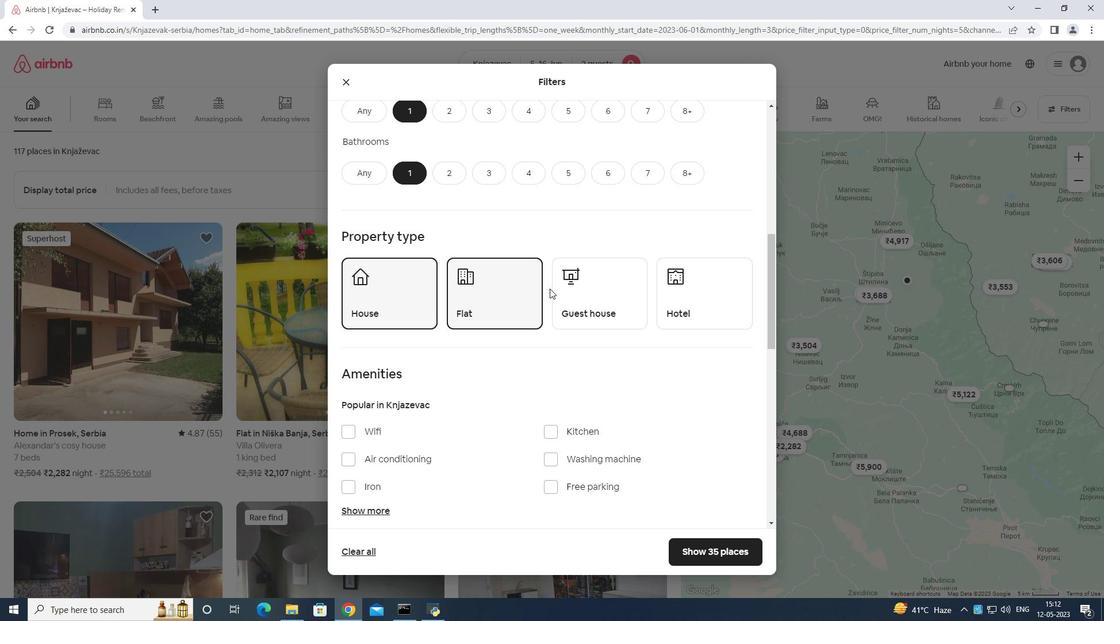 
Action: Mouse scrolled (551, 288) with delta (0, 0)
Screenshot: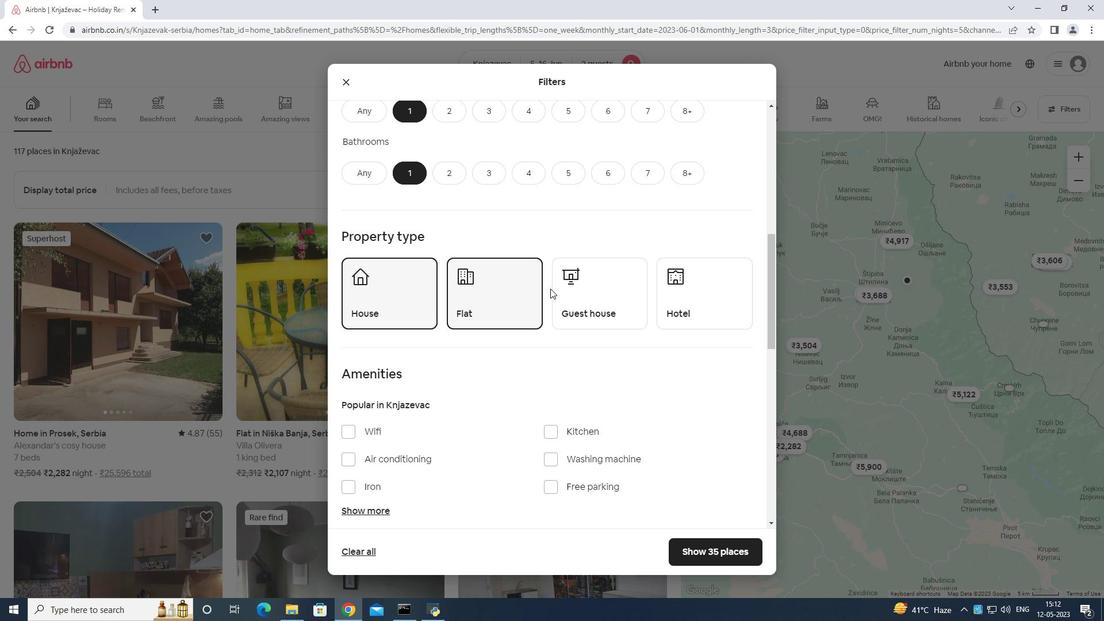 
Action: Mouse moved to (676, 224)
Screenshot: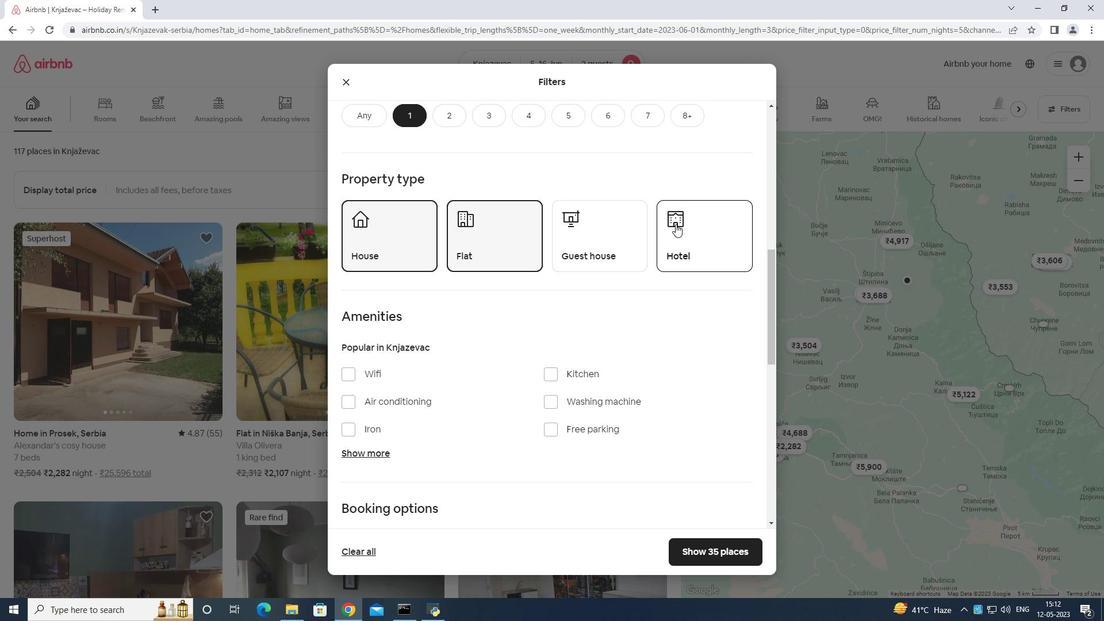 
Action: Mouse pressed left at (676, 224)
Screenshot: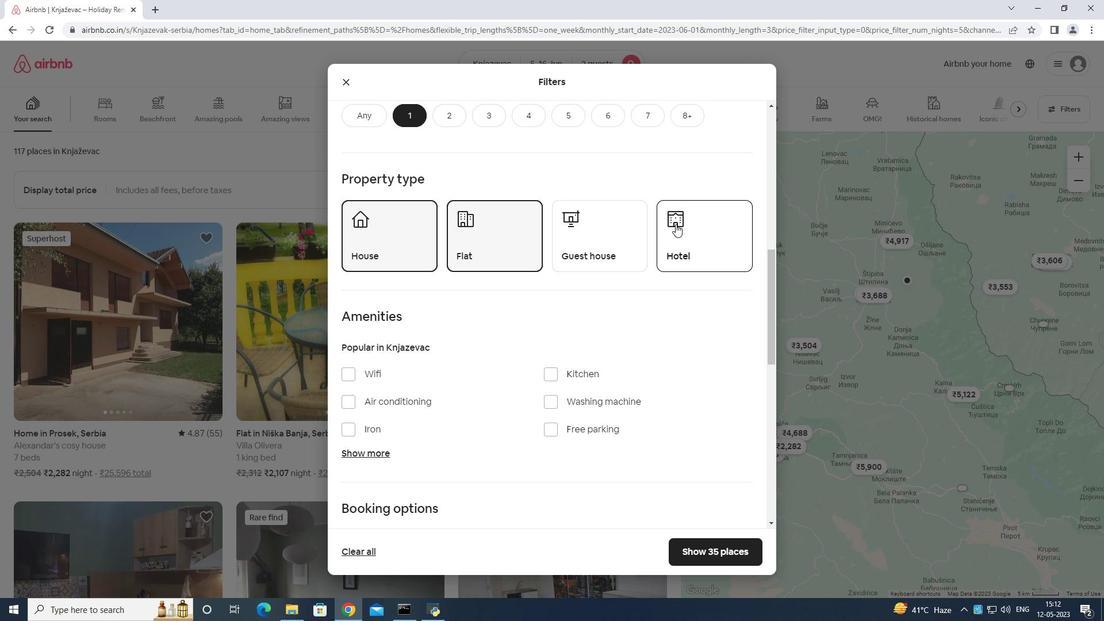 
Action: Mouse moved to (587, 258)
Screenshot: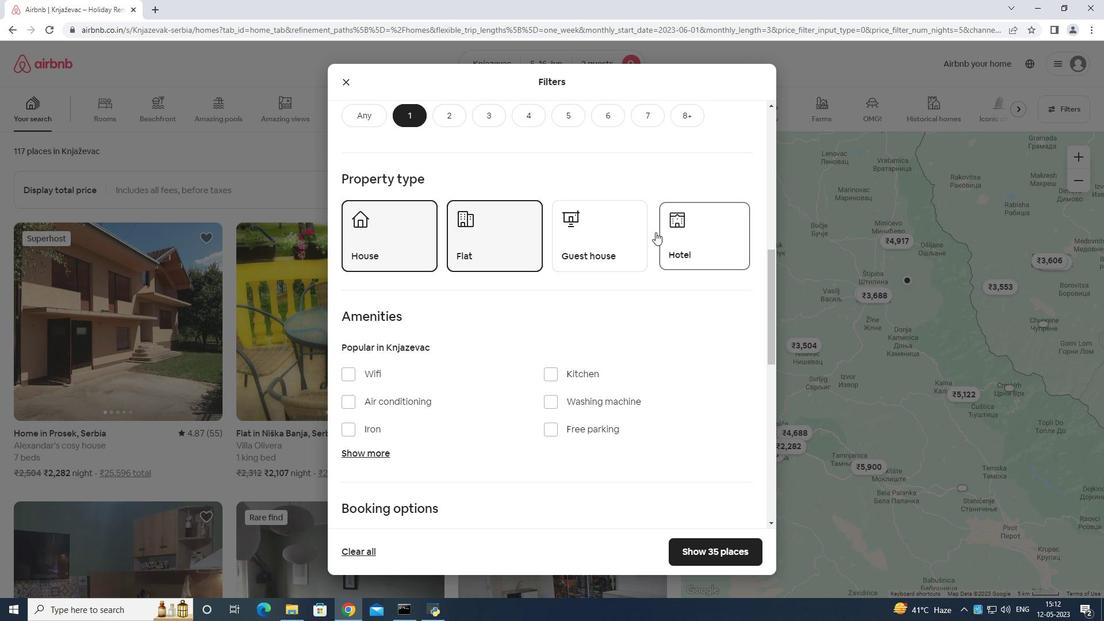 
Action: Mouse pressed left at (587, 258)
Screenshot: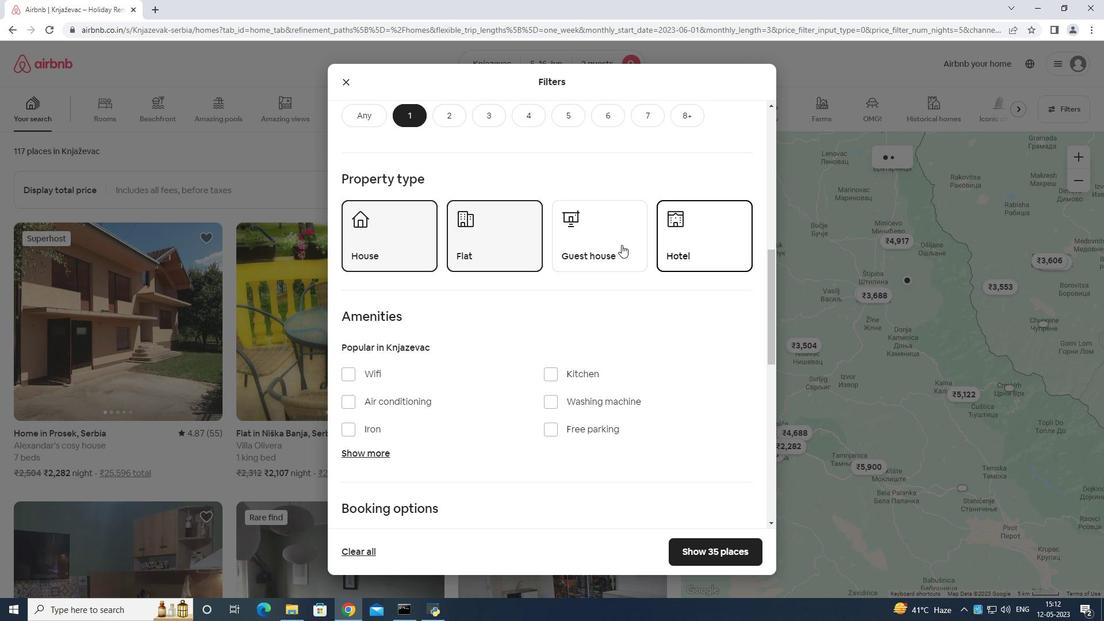 
Action: Mouse moved to (589, 254)
Screenshot: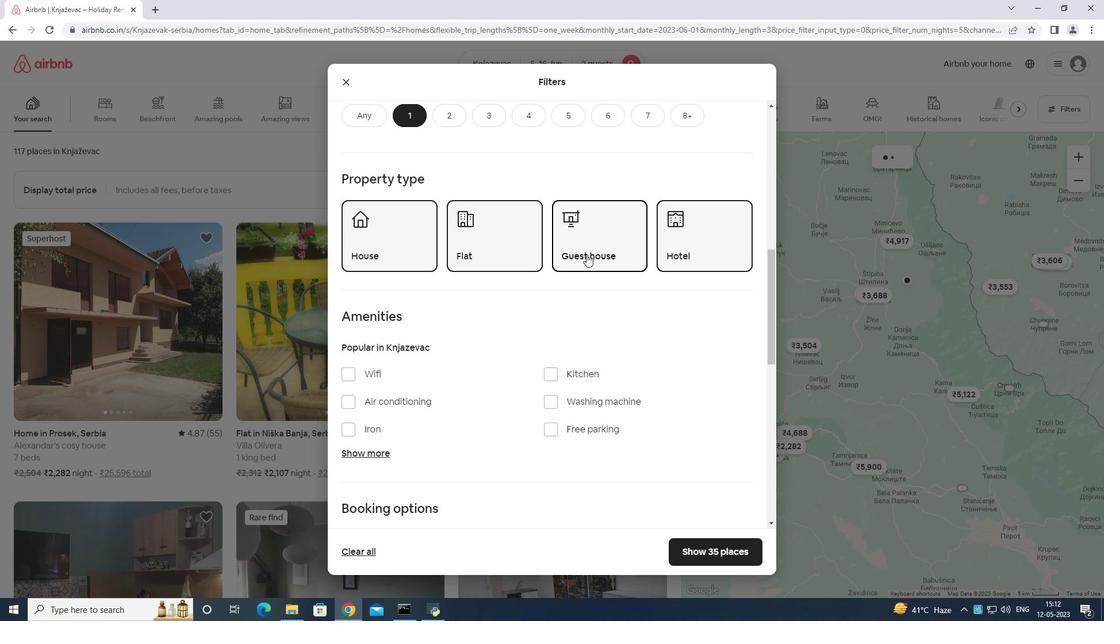 
Action: Mouse scrolled (589, 254) with delta (0, 0)
Screenshot: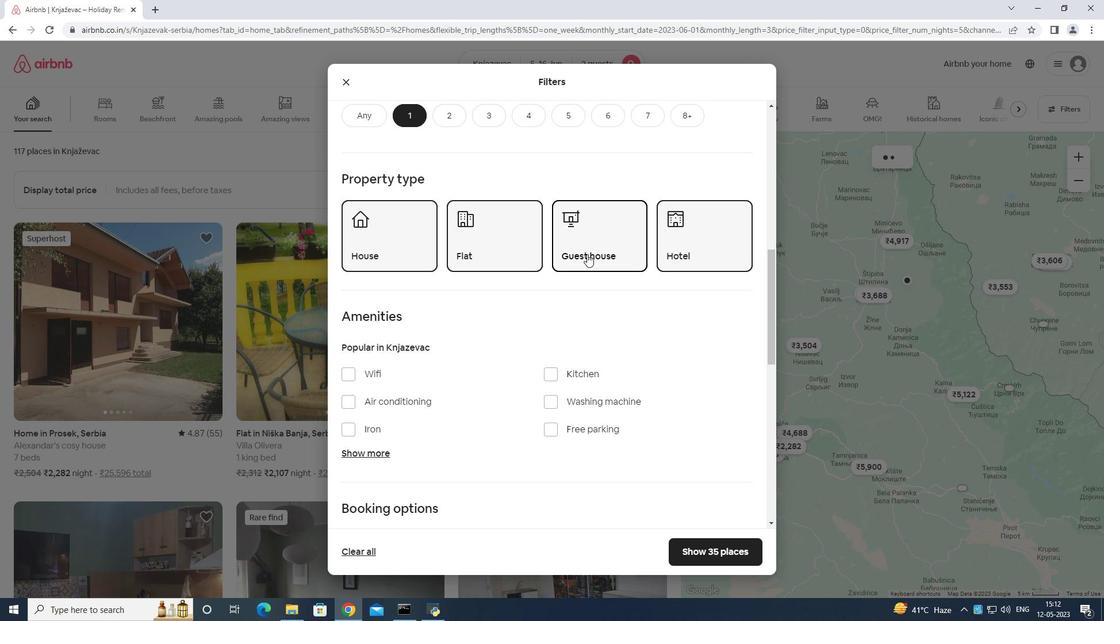 
Action: Mouse moved to (590, 255)
Screenshot: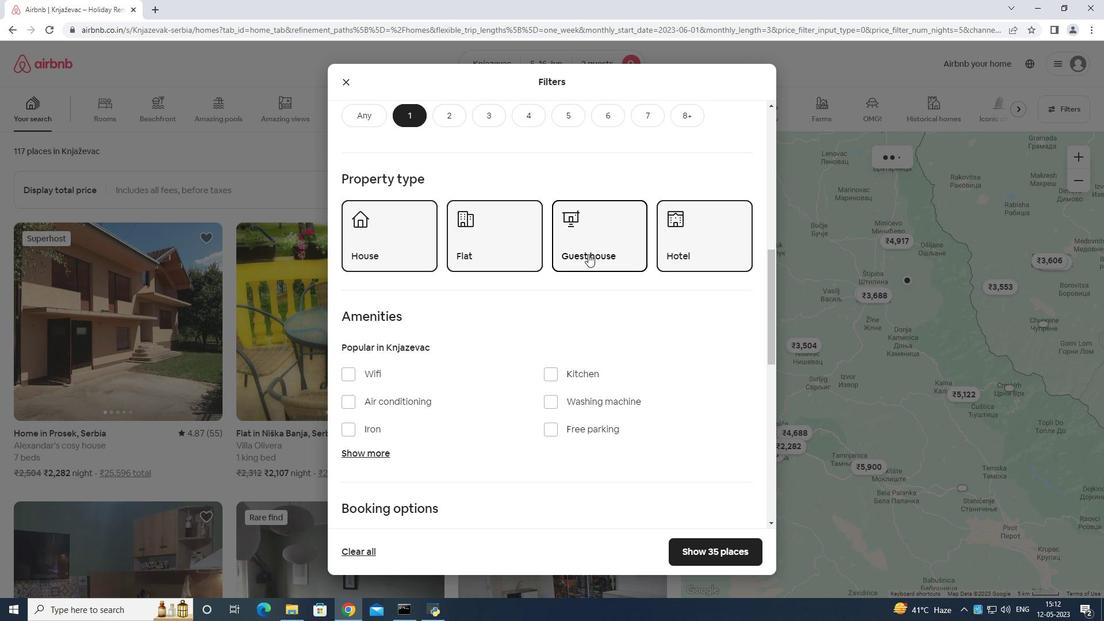 
Action: Mouse scrolled (590, 254) with delta (0, 0)
Screenshot: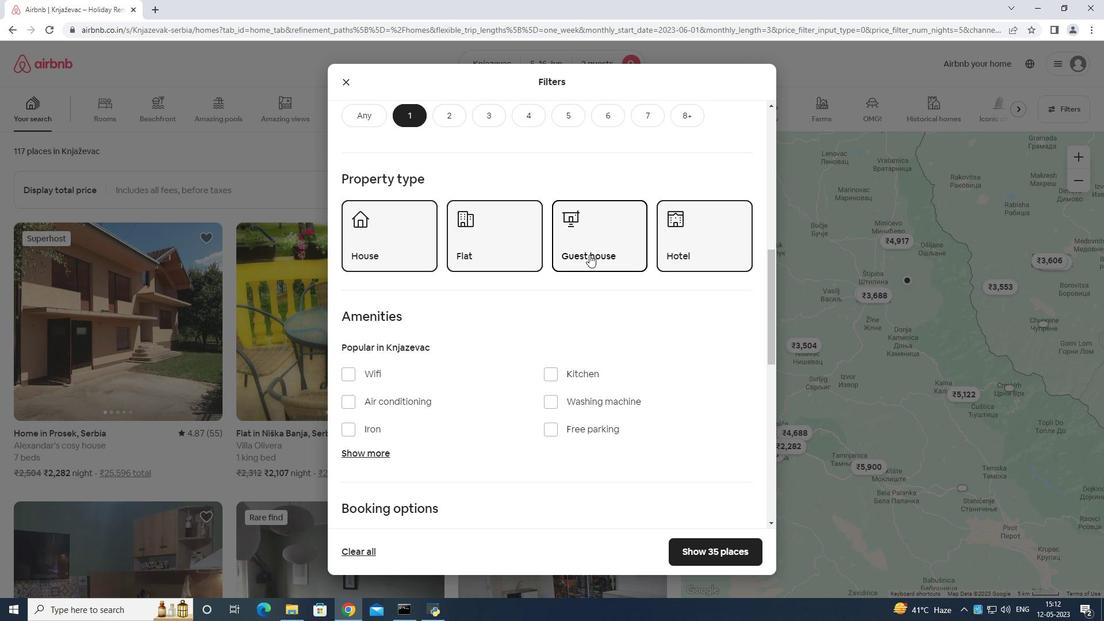 
Action: Mouse moved to (591, 256)
Screenshot: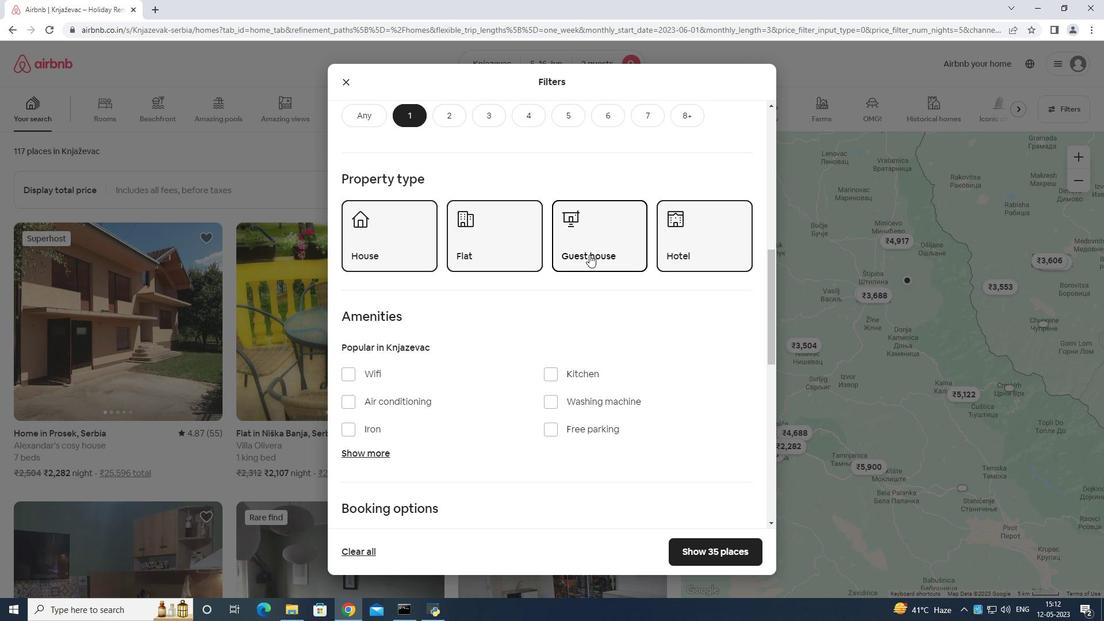 
Action: Mouse scrolled (591, 255) with delta (0, 0)
Screenshot: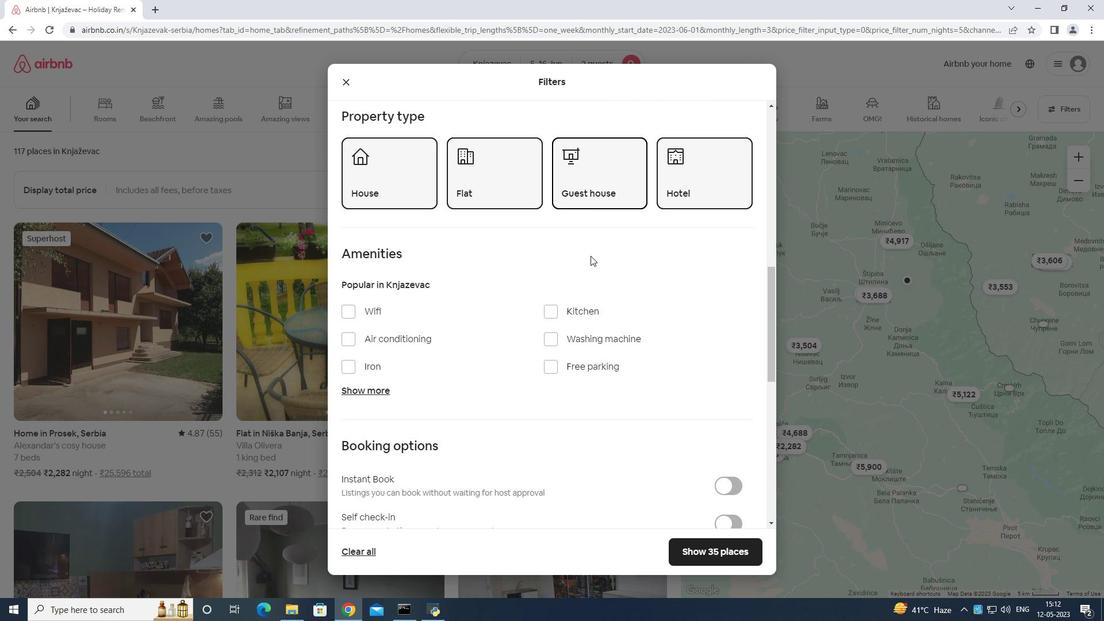 
Action: Mouse scrolled (591, 255) with delta (0, 0)
Screenshot: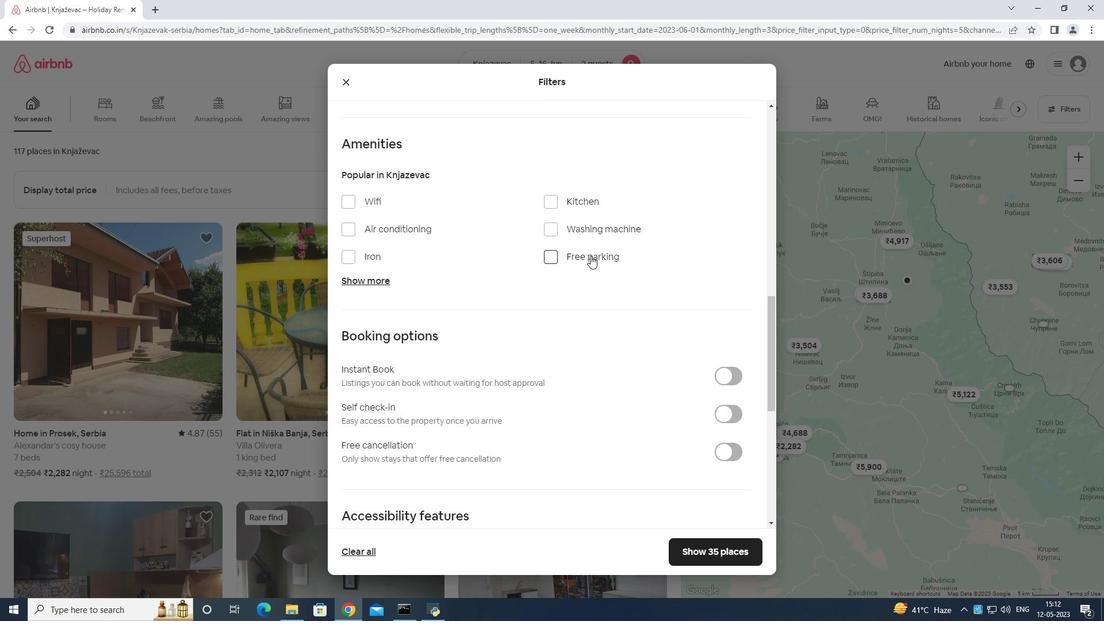 
Action: Mouse moved to (726, 352)
Screenshot: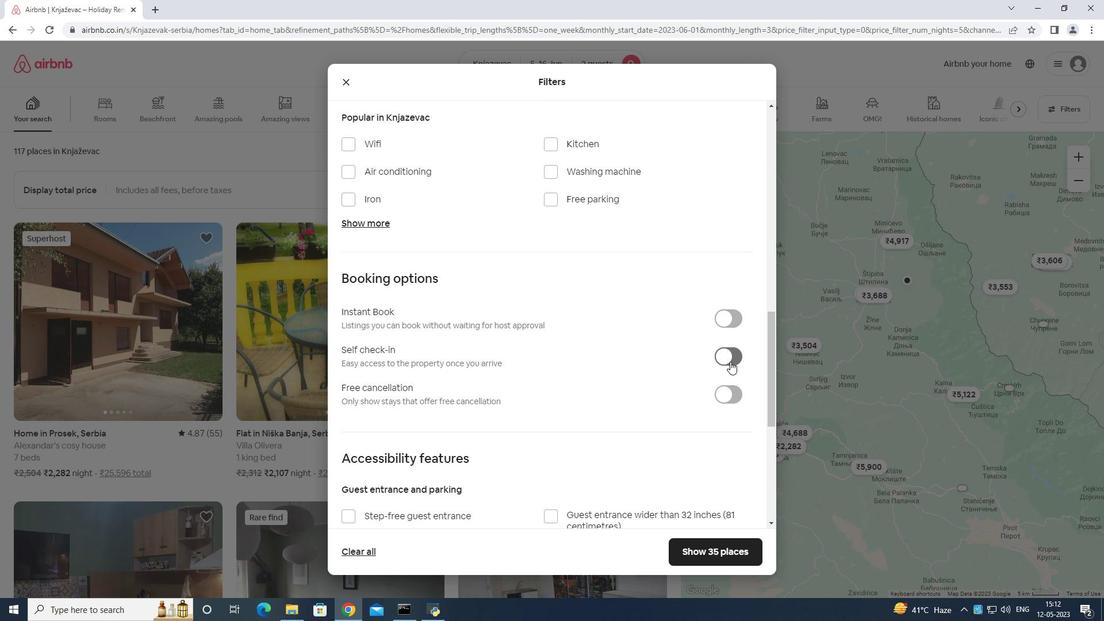 
Action: Mouse pressed left at (726, 352)
Screenshot: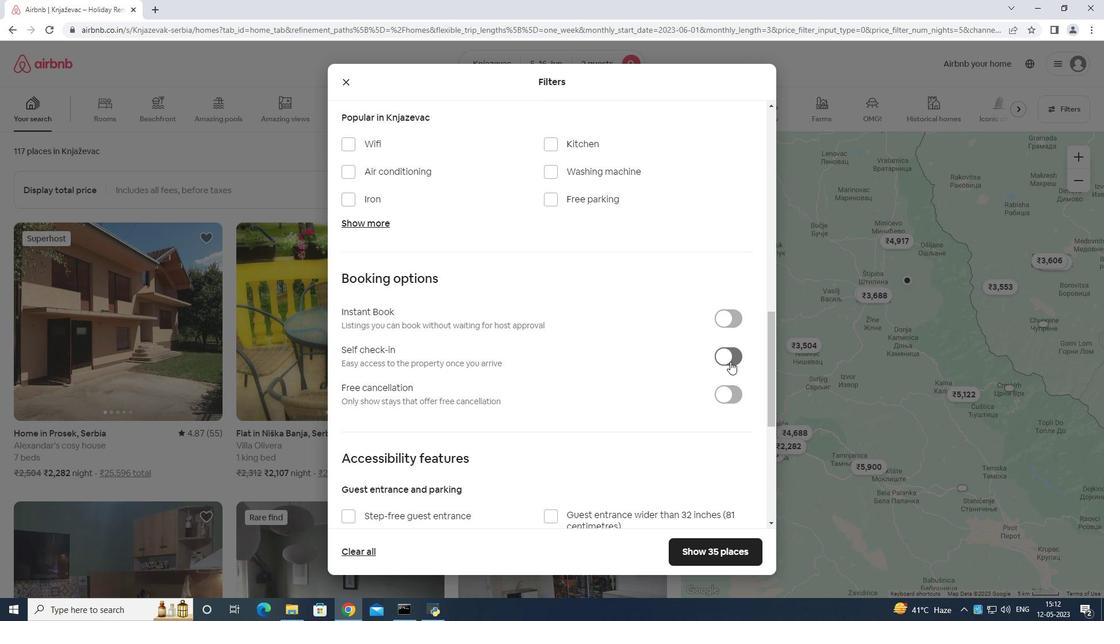 
Action: Mouse moved to (734, 332)
Screenshot: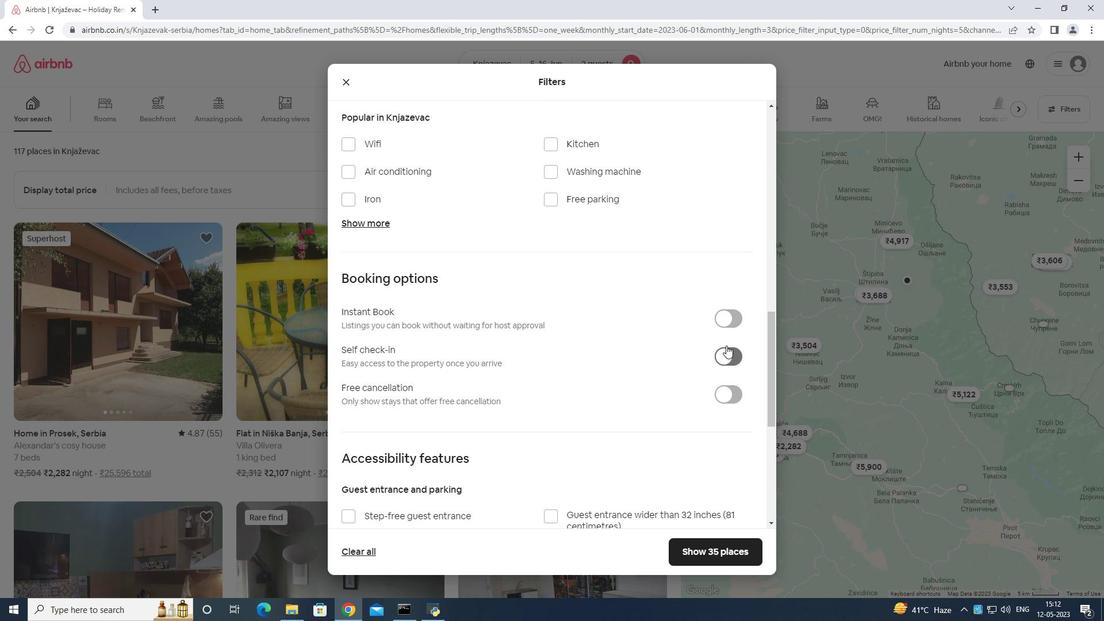 
Action: Mouse scrolled (734, 332) with delta (0, 0)
Screenshot: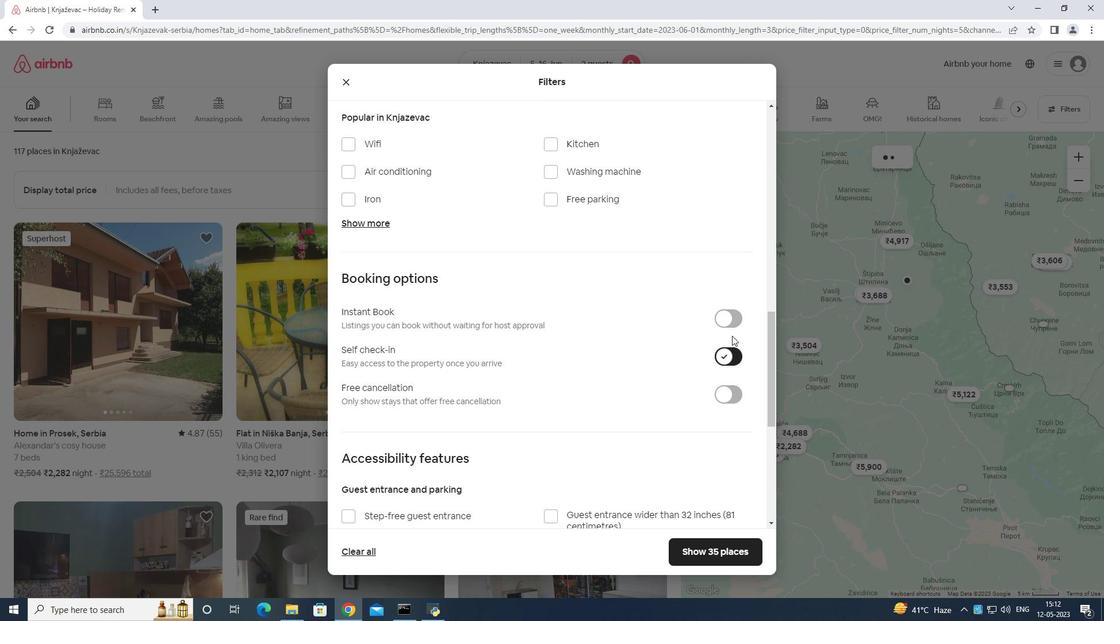 
Action: Mouse scrolled (734, 332) with delta (0, 0)
Screenshot: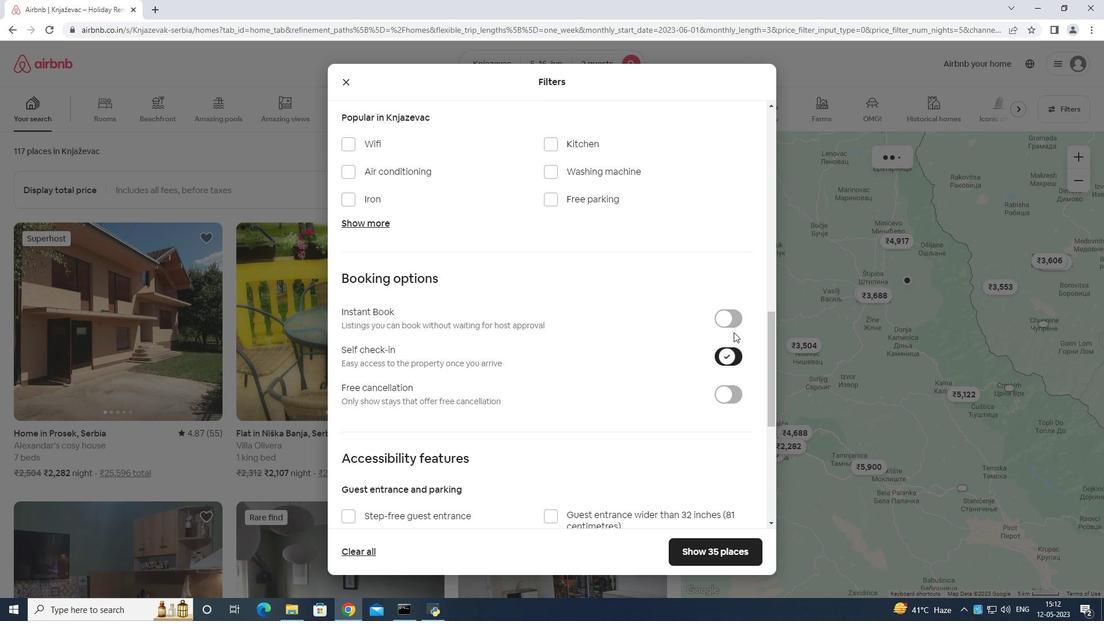 
Action: Mouse scrolled (734, 332) with delta (0, 0)
Screenshot: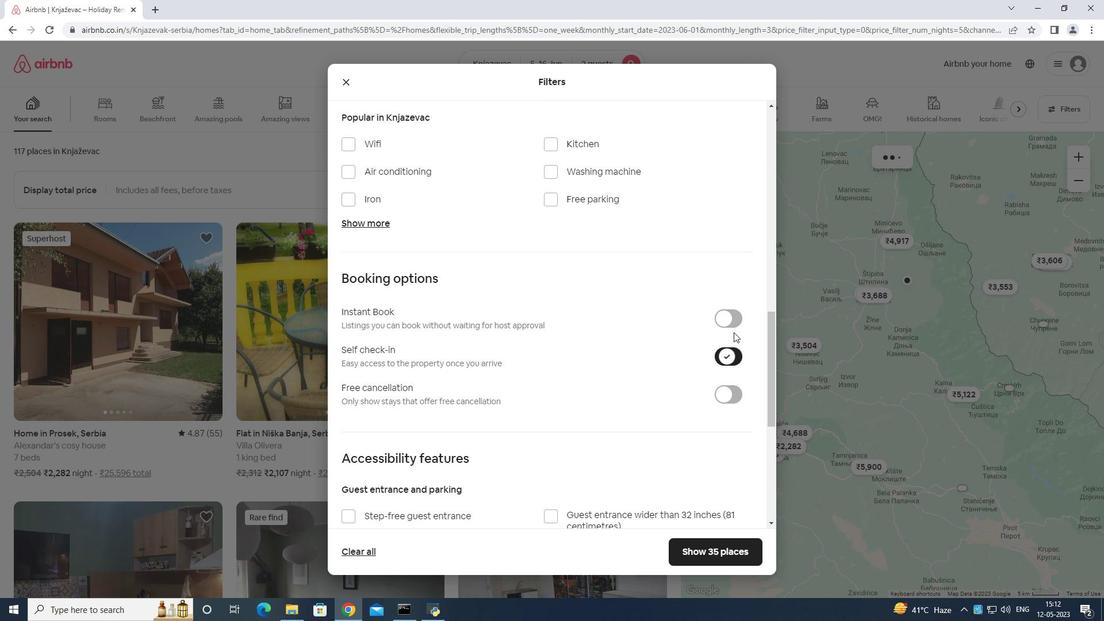 
Action: Mouse scrolled (734, 332) with delta (0, 0)
Screenshot: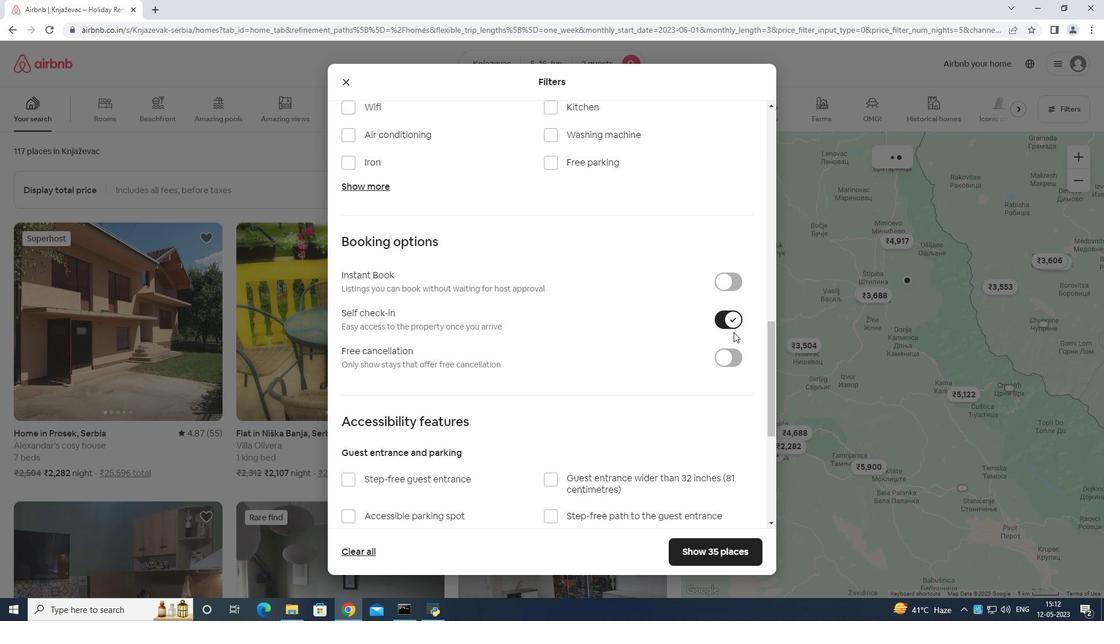 
Action: Mouse moved to (535, 382)
Screenshot: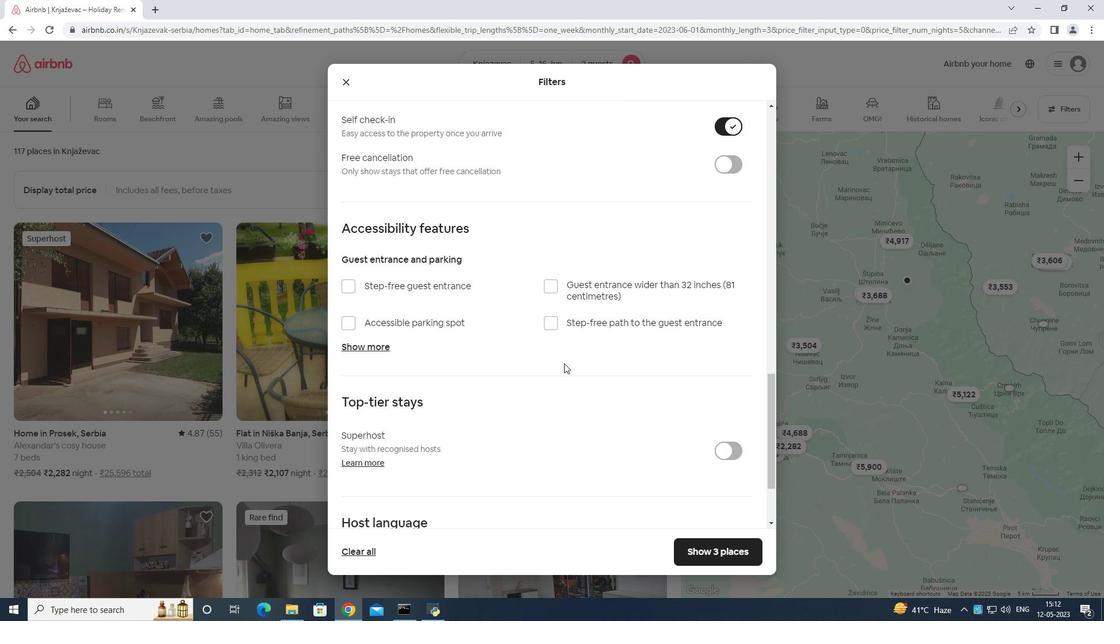 
Action: Mouse scrolled (535, 381) with delta (0, 0)
Screenshot: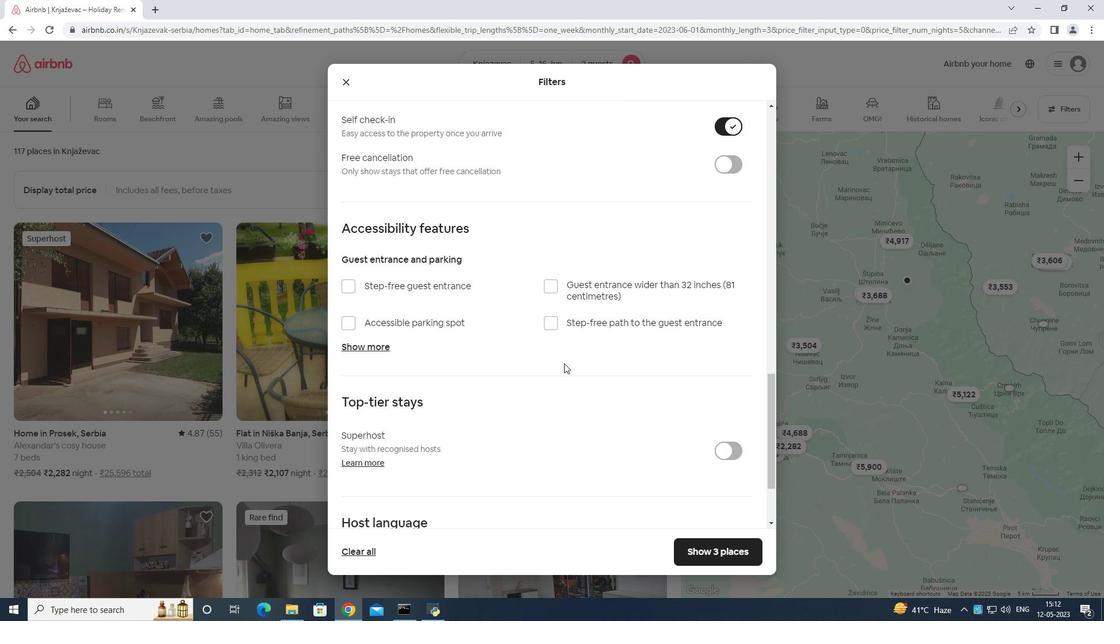 
Action: Mouse moved to (507, 371)
Screenshot: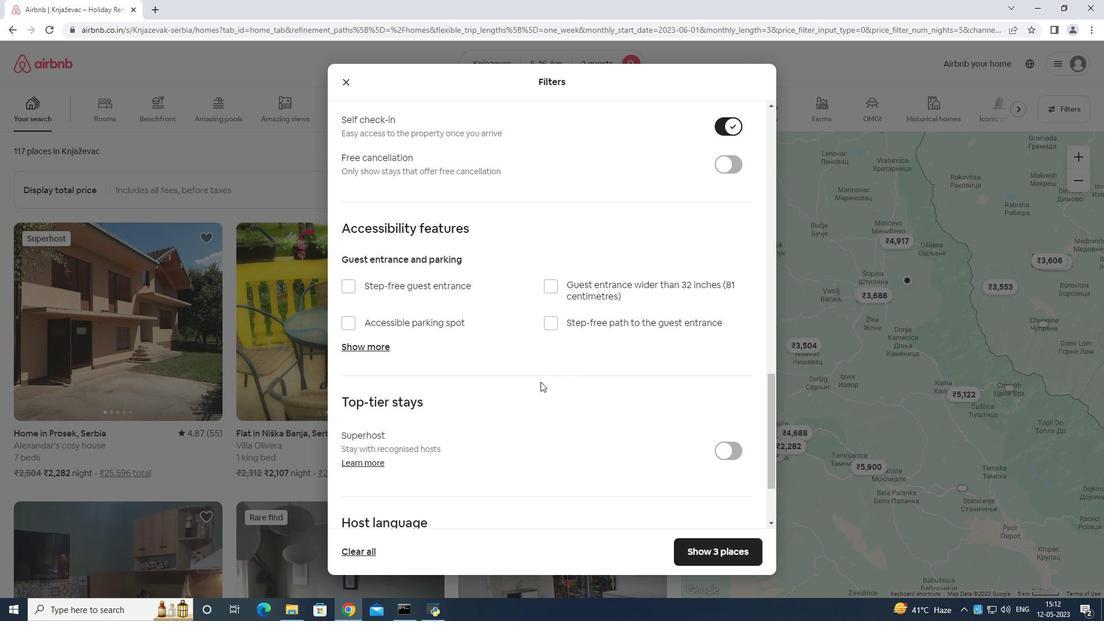 
Action: Mouse scrolled (507, 371) with delta (0, 0)
Screenshot: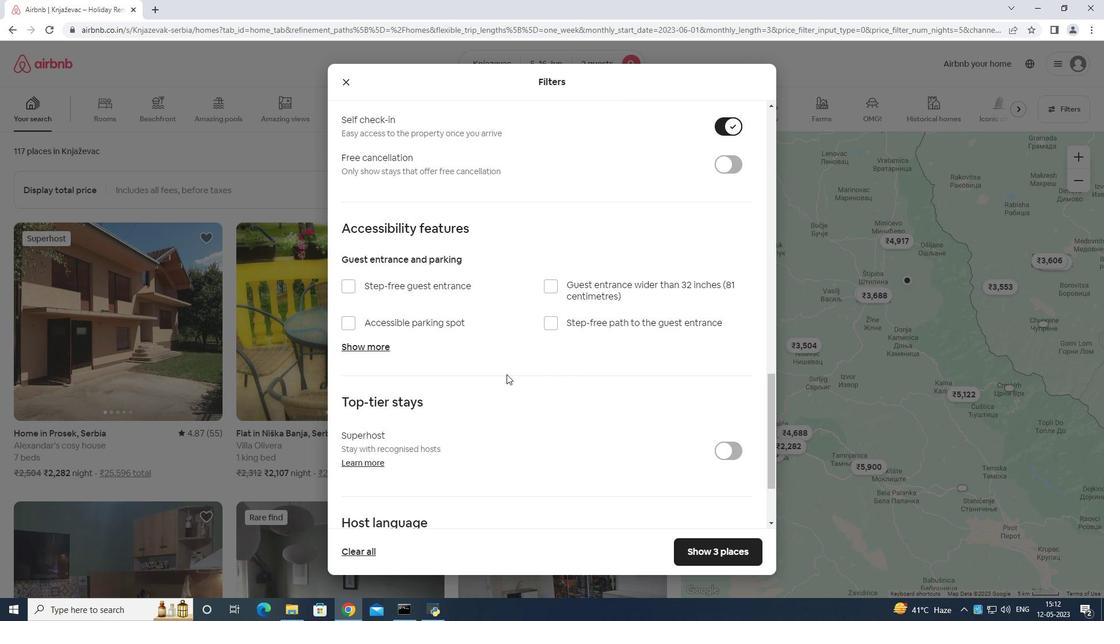 
Action: Mouse scrolled (507, 371) with delta (0, 0)
Screenshot: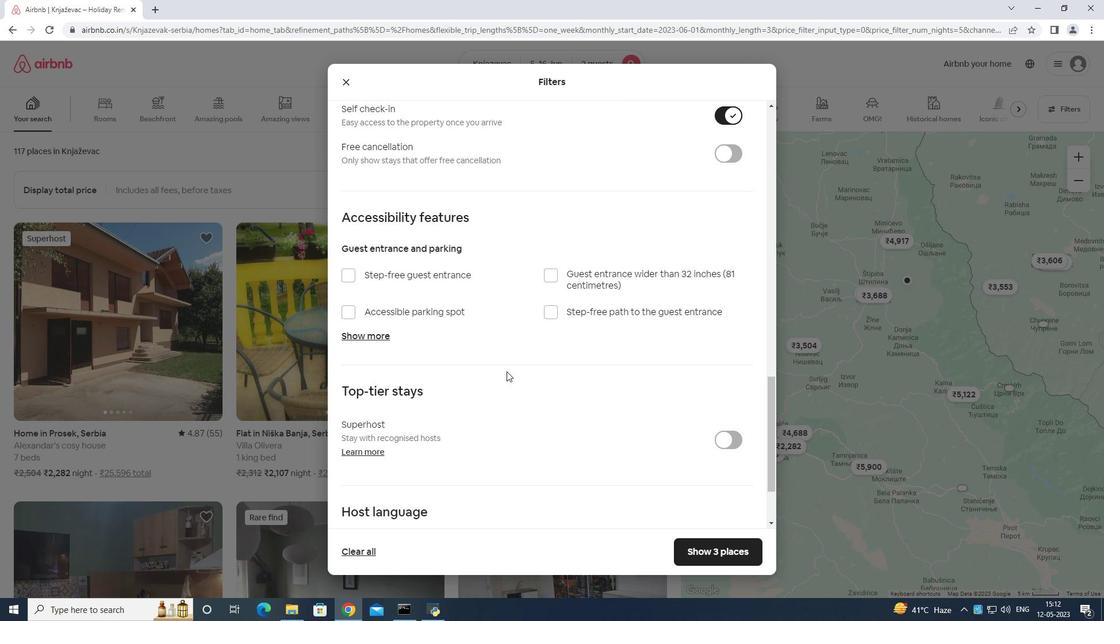 
Action: Mouse moved to (507, 371)
Screenshot: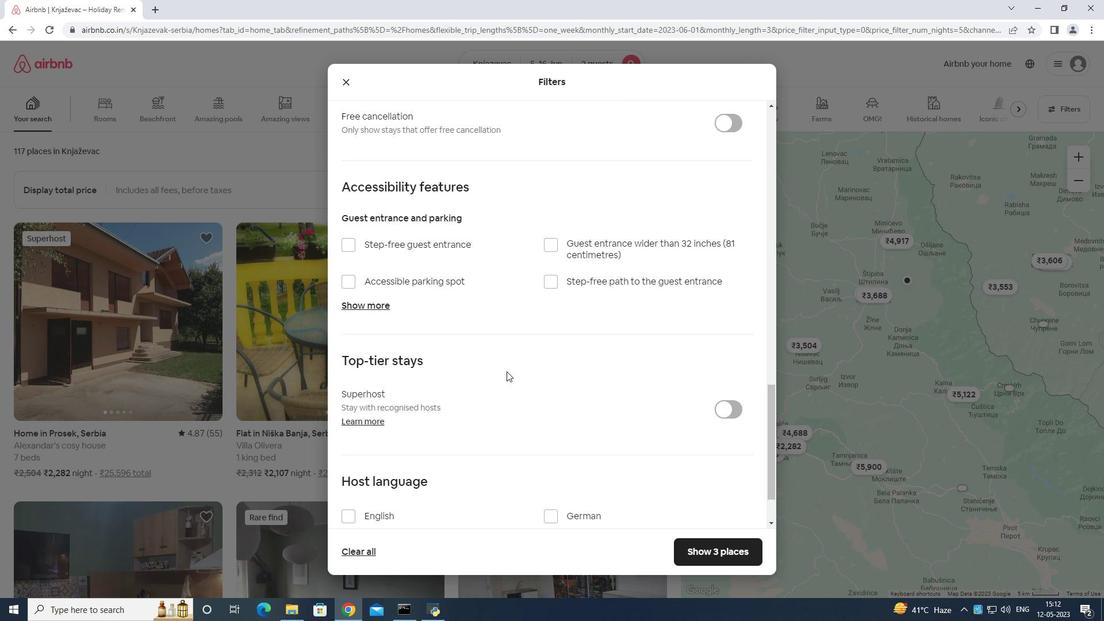 
Action: Mouse scrolled (507, 370) with delta (0, 0)
Screenshot: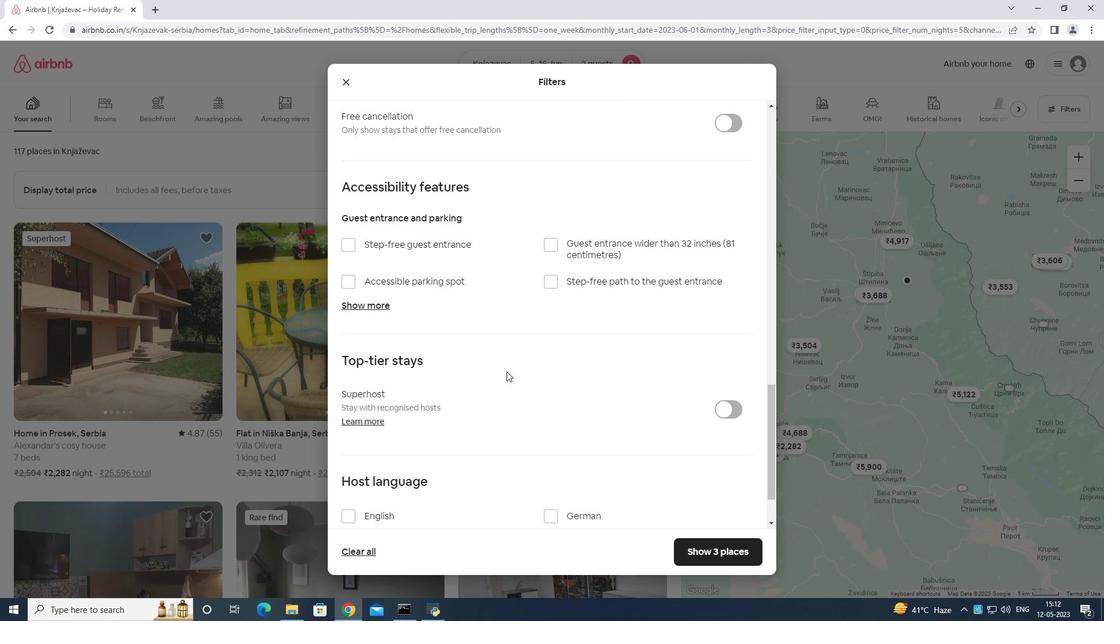 
Action: Mouse scrolled (507, 370) with delta (0, 0)
Screenshot: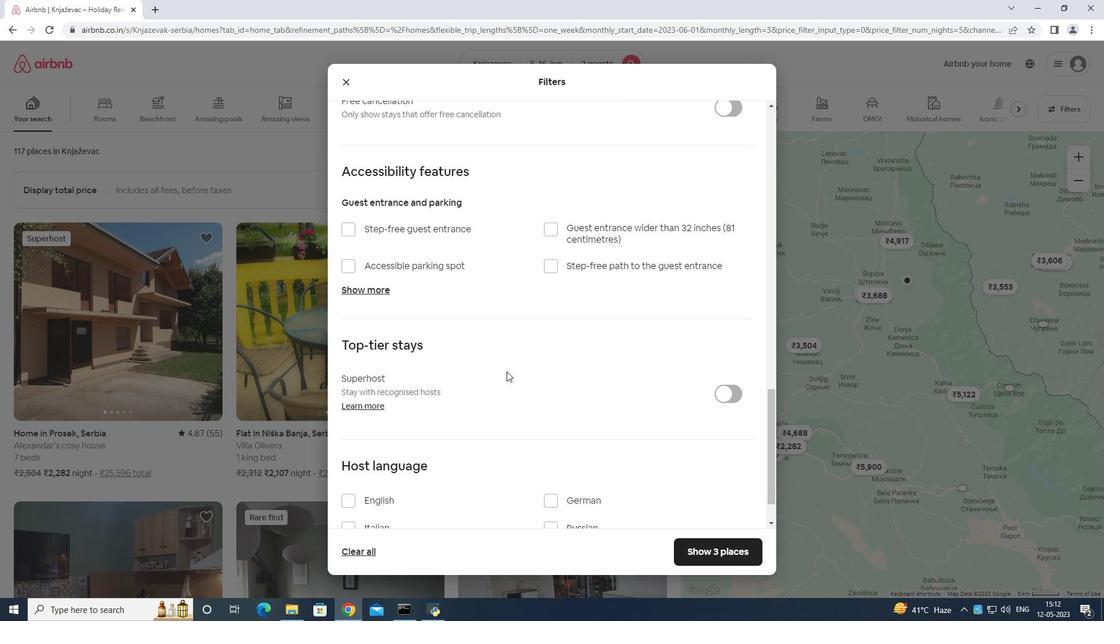 
Action: Mouse moved to (505, 368)
Screenshot: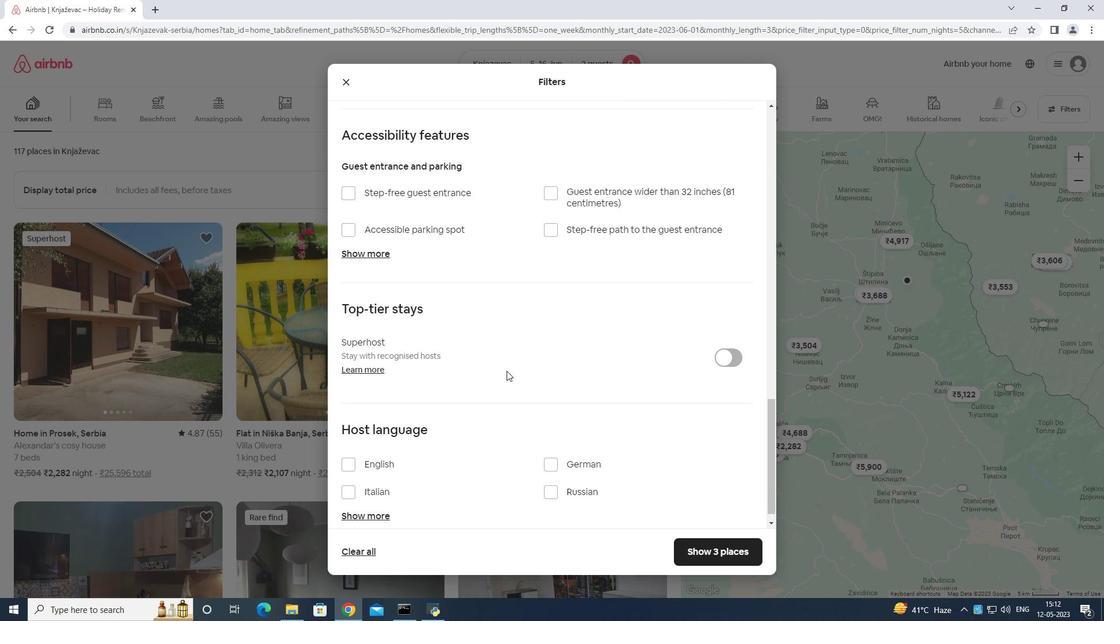 
Action: Mouse scrolled (505, 368) with delta (0, 0)
Screenshot: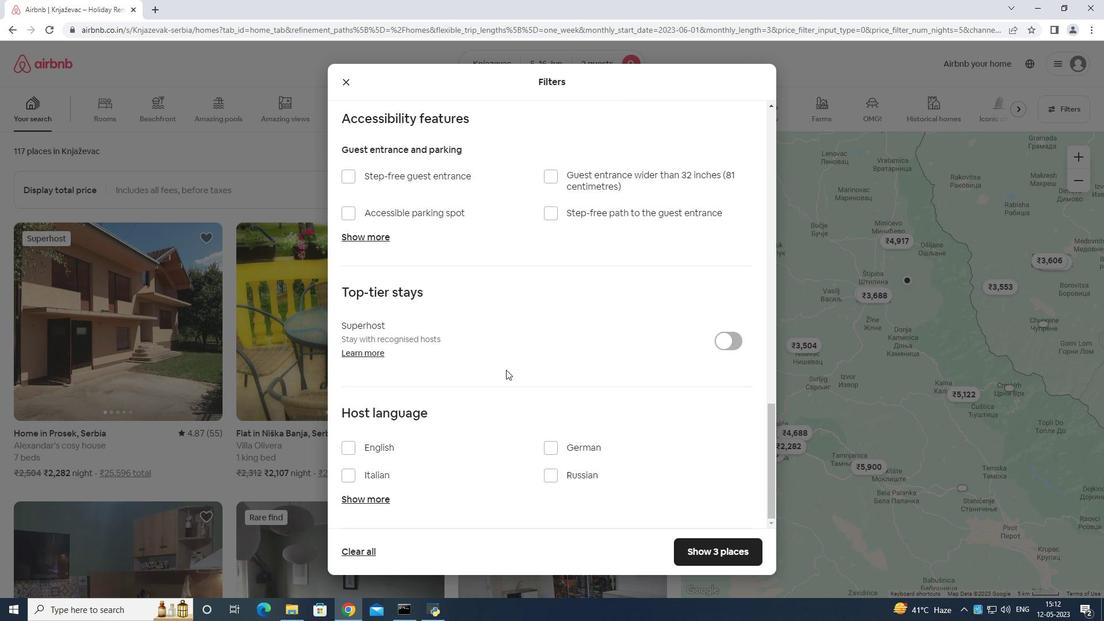 
Action: Mouse scrolled (505, 368) with delta (0, 0)
Screenshot: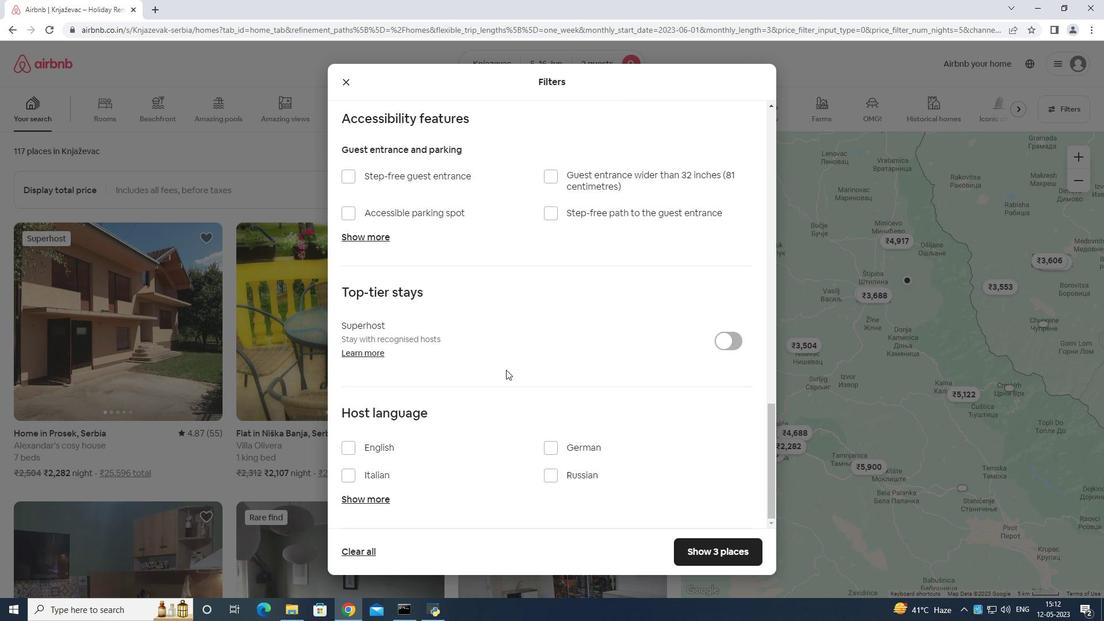 
Action: Mouse scrolled (505, 368) with delta (0, 0)
Screenshot: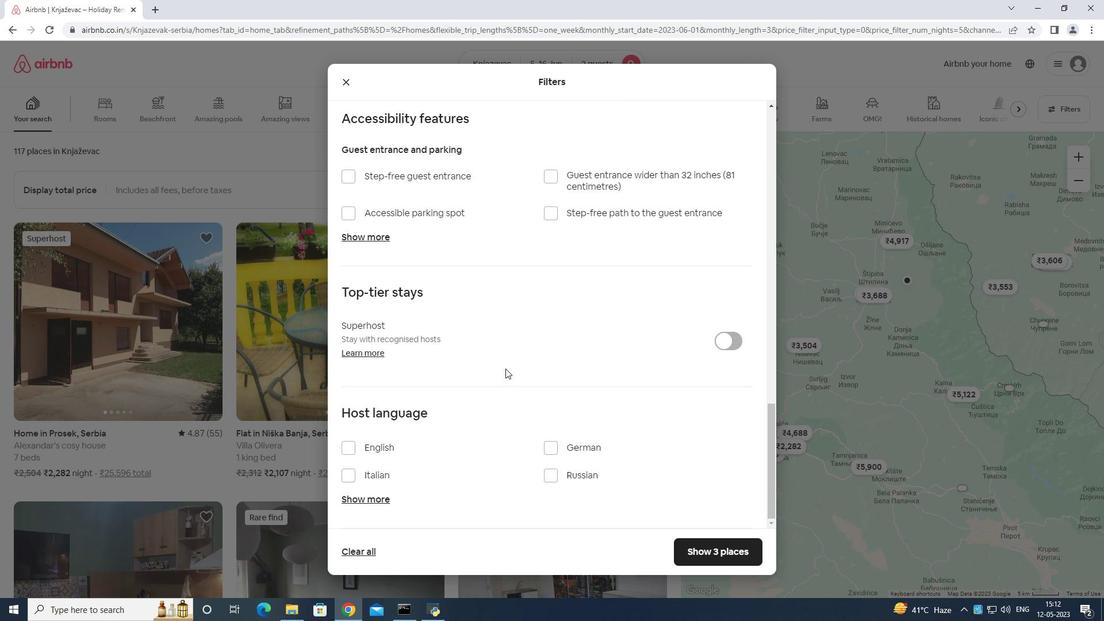 
Action: Mouse moved to (348, 445)
Screenshot: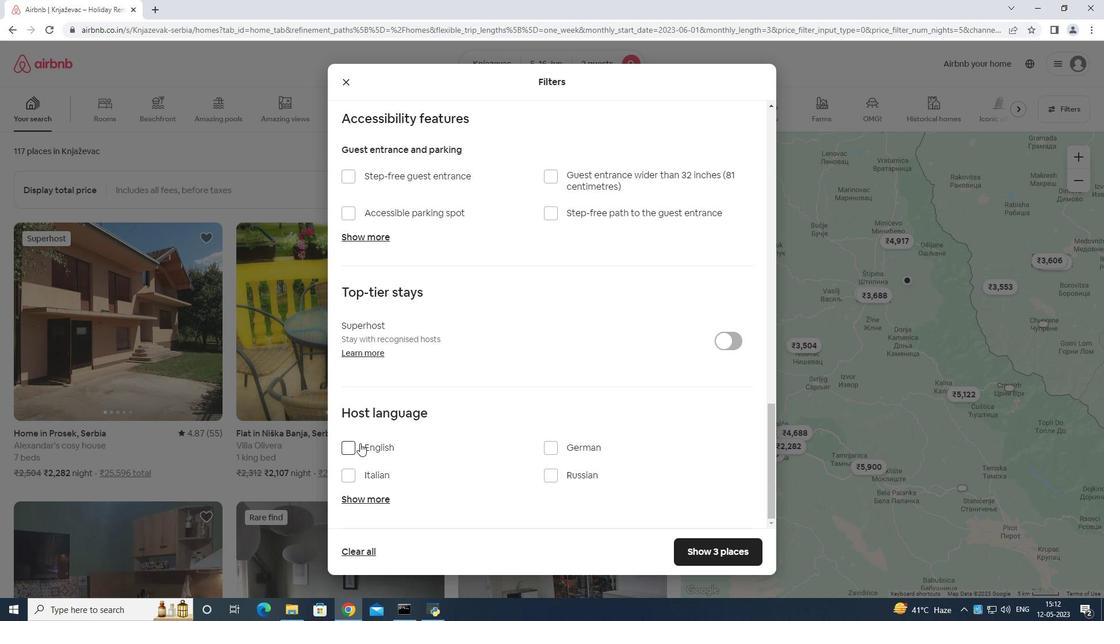 
Action: Mouse pressed left at (348, 445)
Screenshot: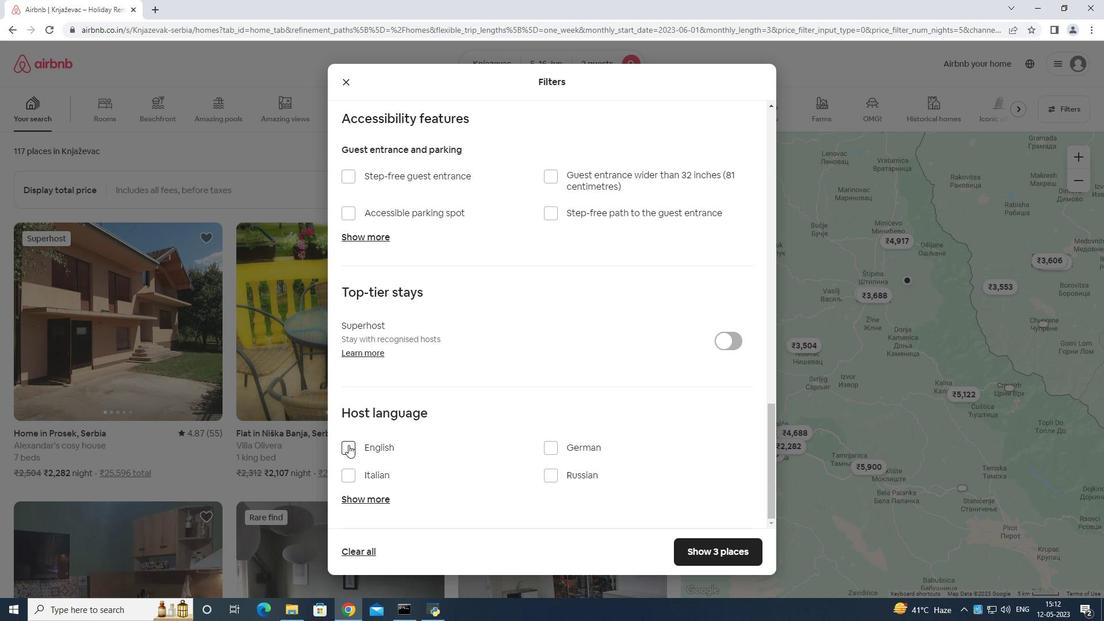 
Action: Mouse moved to (703, 549)
Screenshot: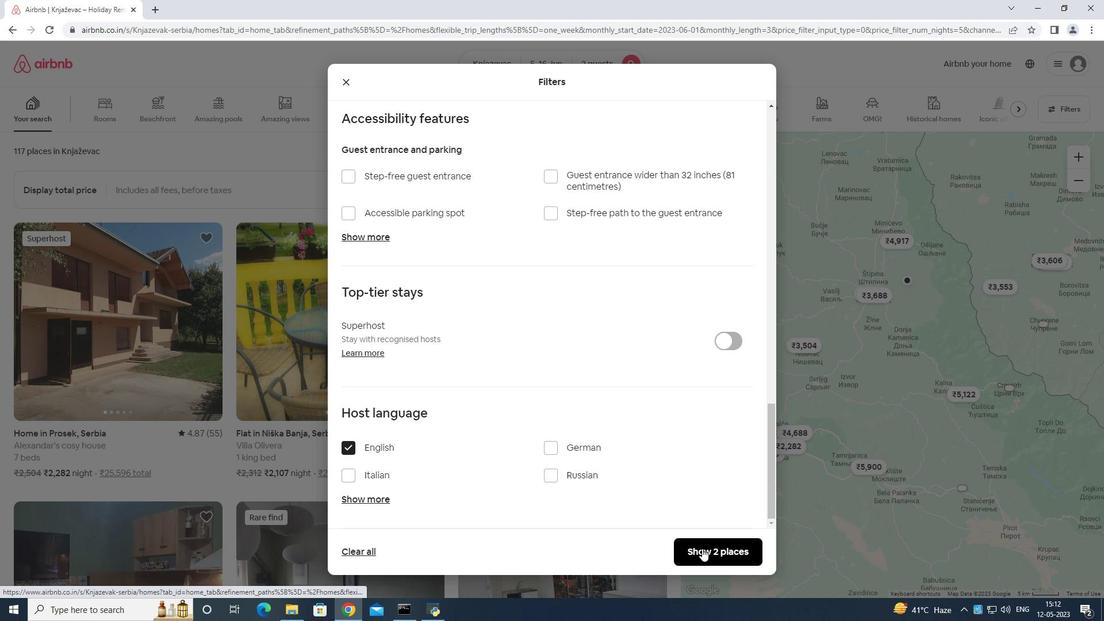 
Action: Mouse pressed left at (703, 549)
Screenshot: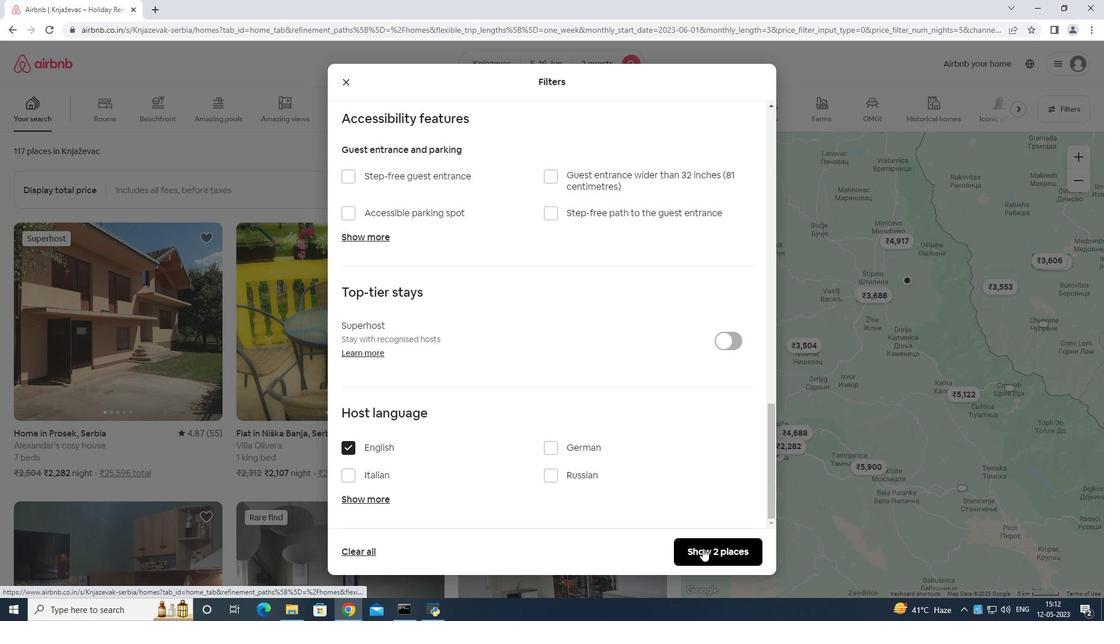 
